 Task: Look for space in Jimeta, Nigeria from 5th June, 2023 to 16th June, 2023 for 2 adults in price range Rs.14000 to Rs.18000. Place can be entire place with 1  bedroom having 1 bed and 1 bathroom. Property type can be house, flat, guest house, hotel. Amenities needed are: wifi. Booking option can be shelf check-in. Required host language is English.
Action: Mouse moved to (394, 180)
Screenshot: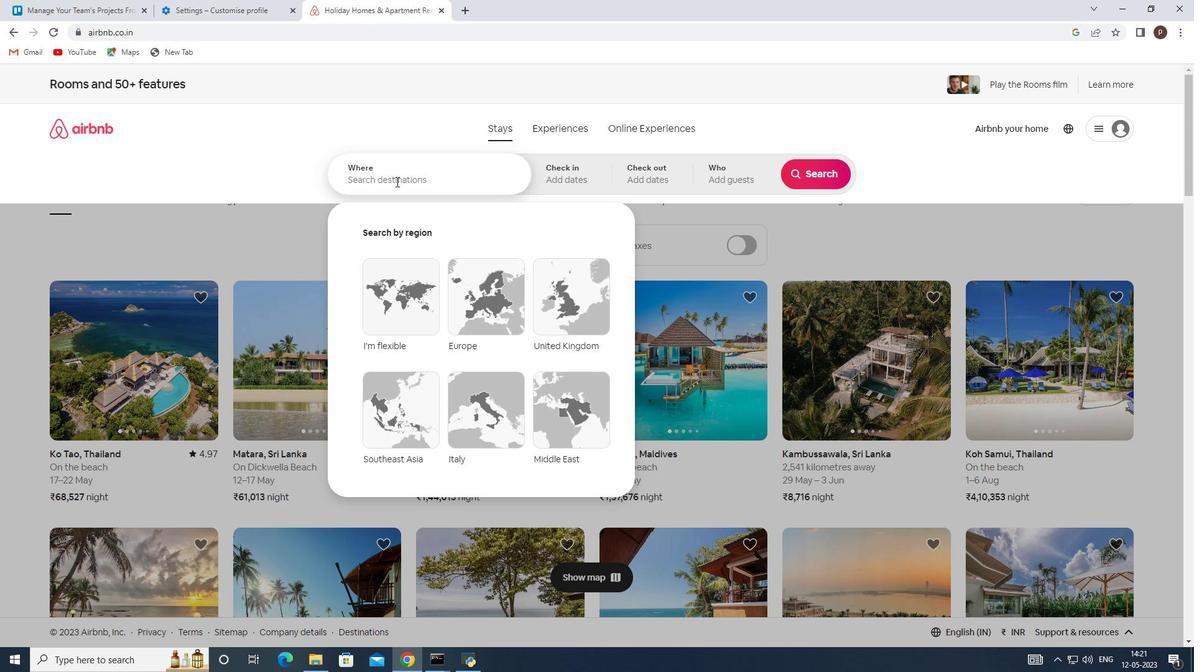 
Action: Mouse pressed left at (394, 180)
Screenshot: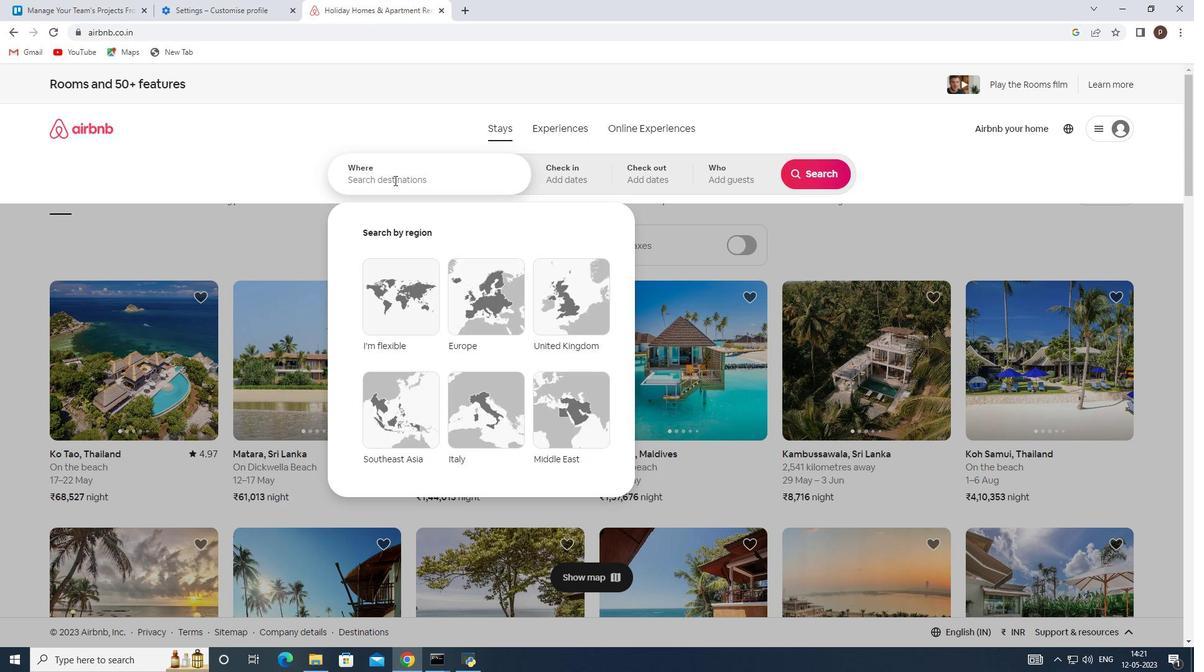 
Action: Key pressed <Key.caps_lock>J<Key.caps_lock>imeta
Screenshot: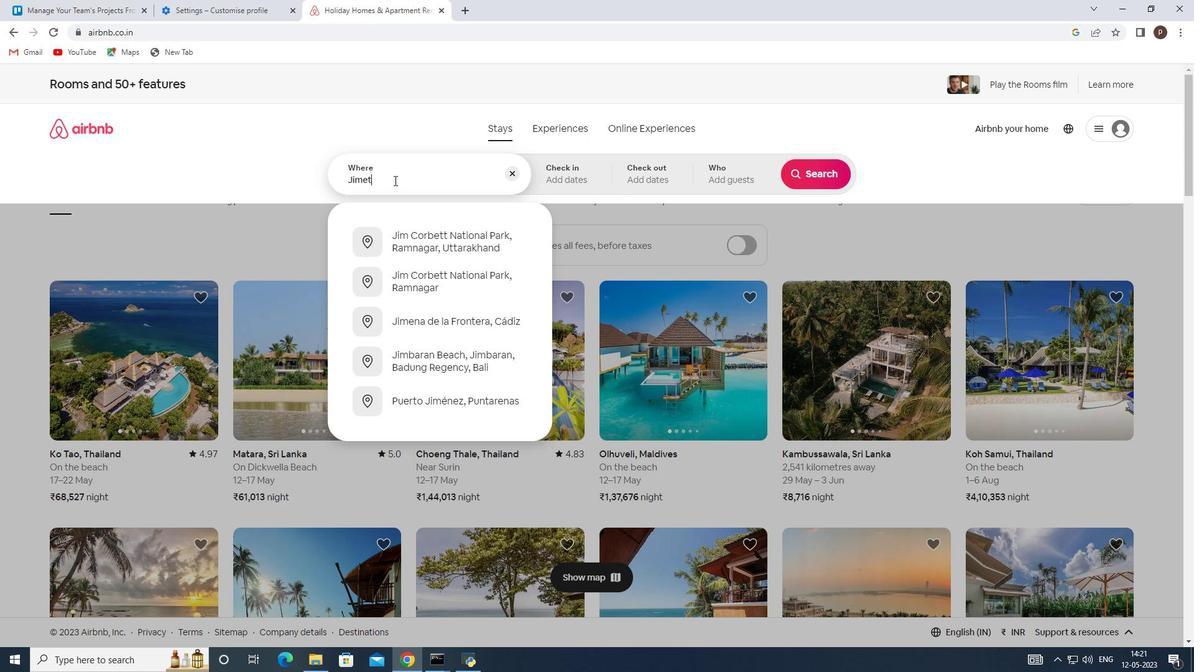 
Action: Mouse moved to (402, 235)
Screenshot: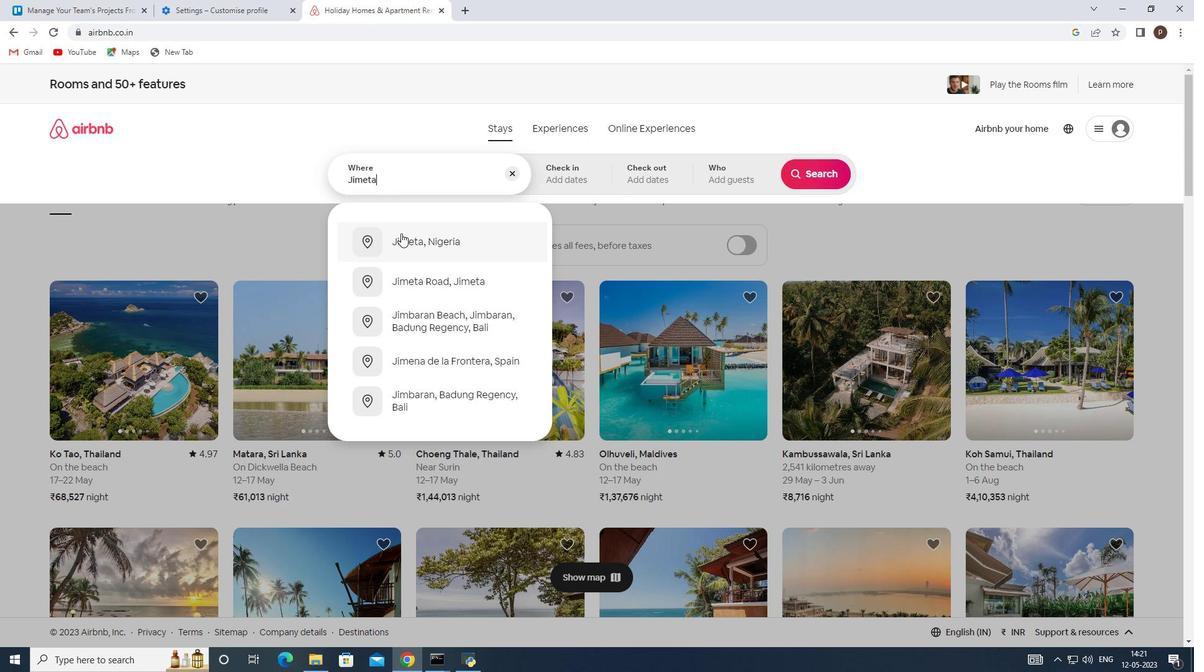 
Action: Mouse pressed left at (402, 235)
Screenshot: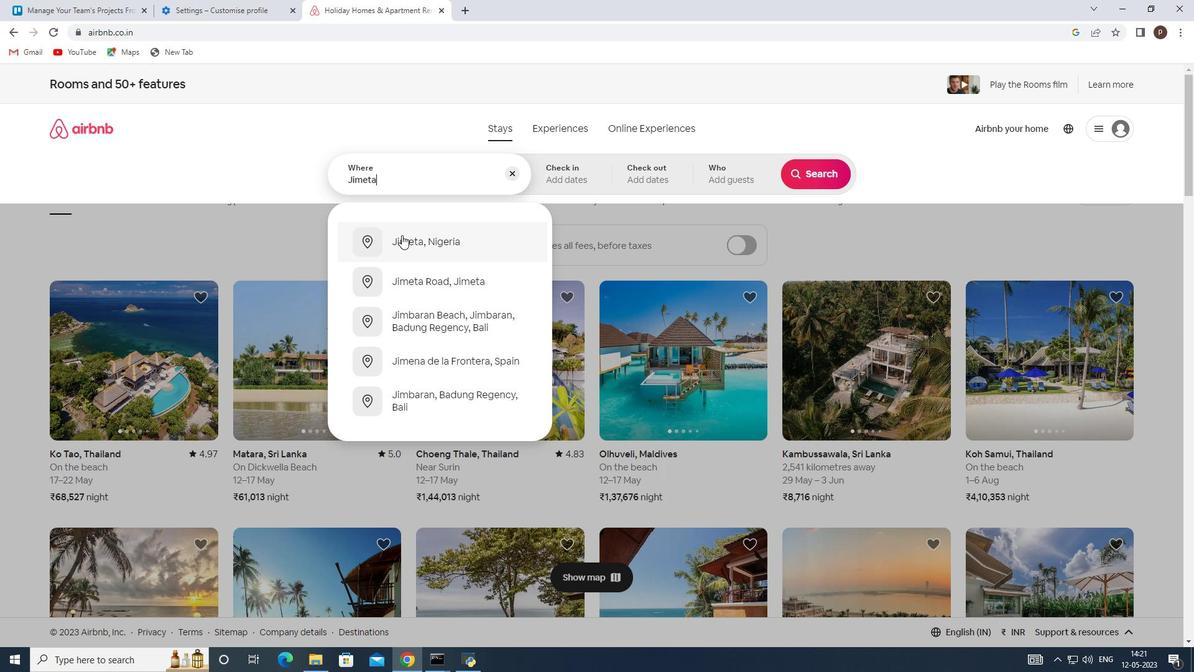 
Action: Mouse moved to (650, 348)
Screenshot: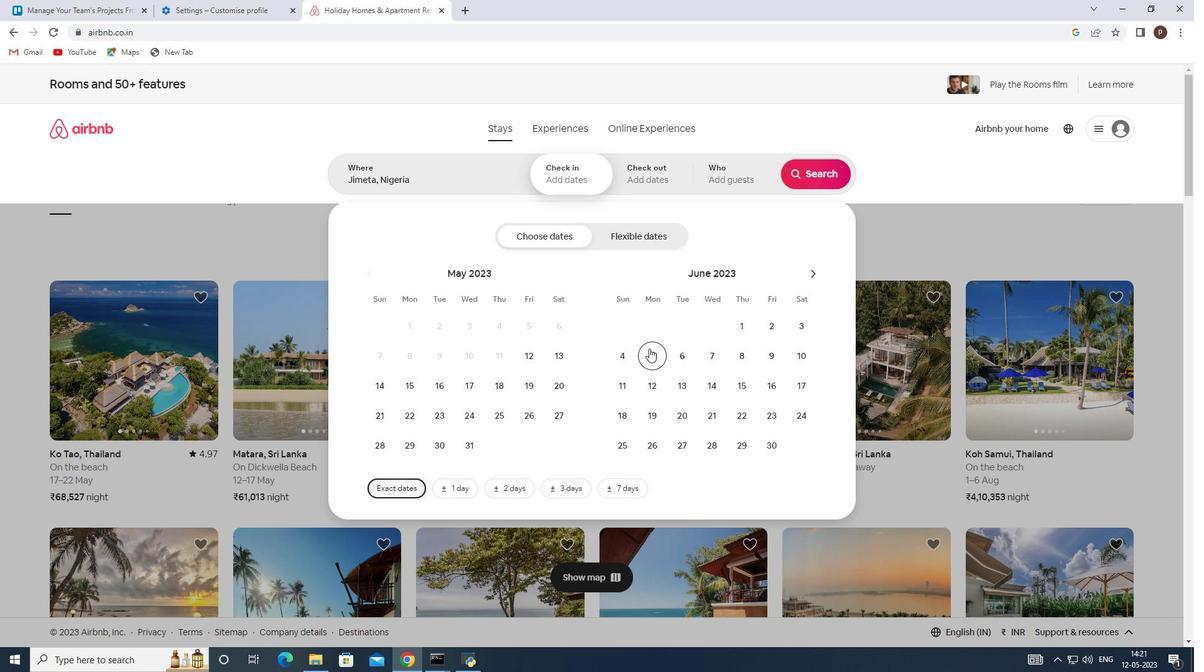 
Action: Mouse pressed left at (650, 348)
Screenshot: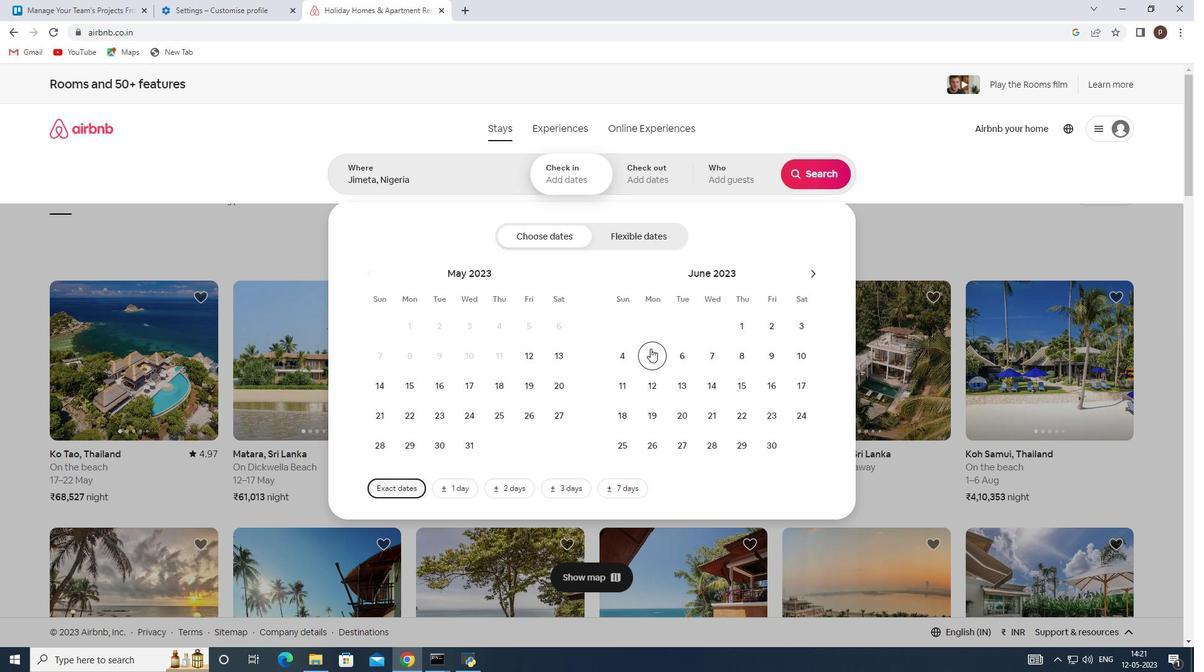 
Action: Mouse moved to (777, 380)
Screenshot: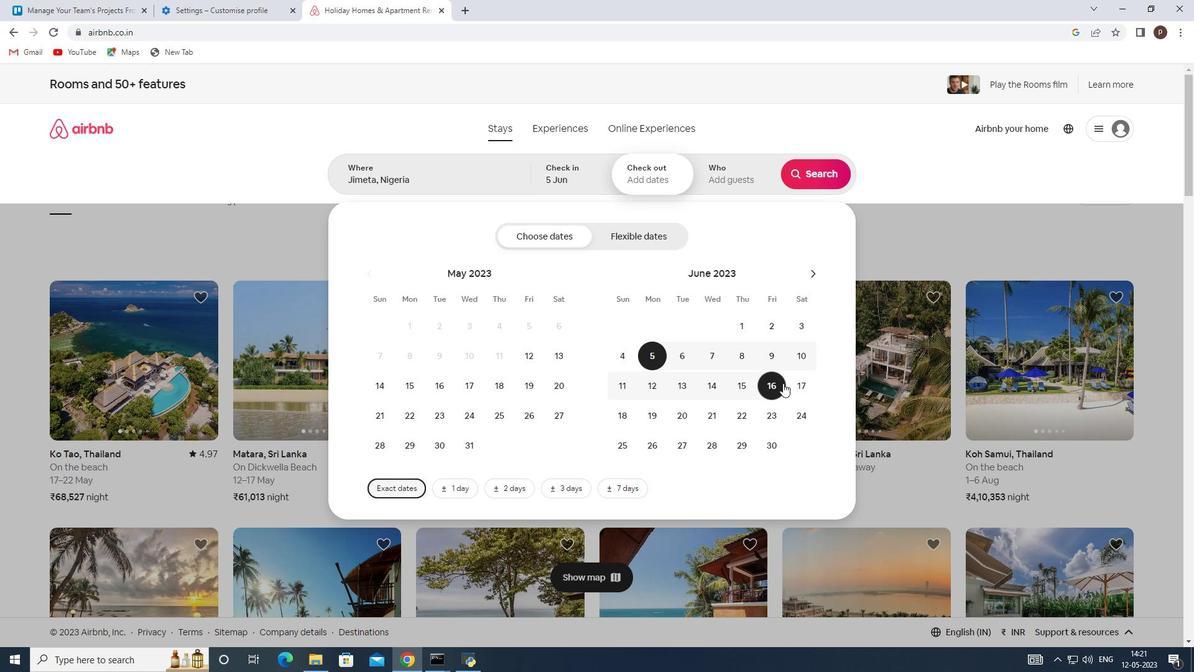 
Action: Mouse pressed left at (777, 380)
Screenshot: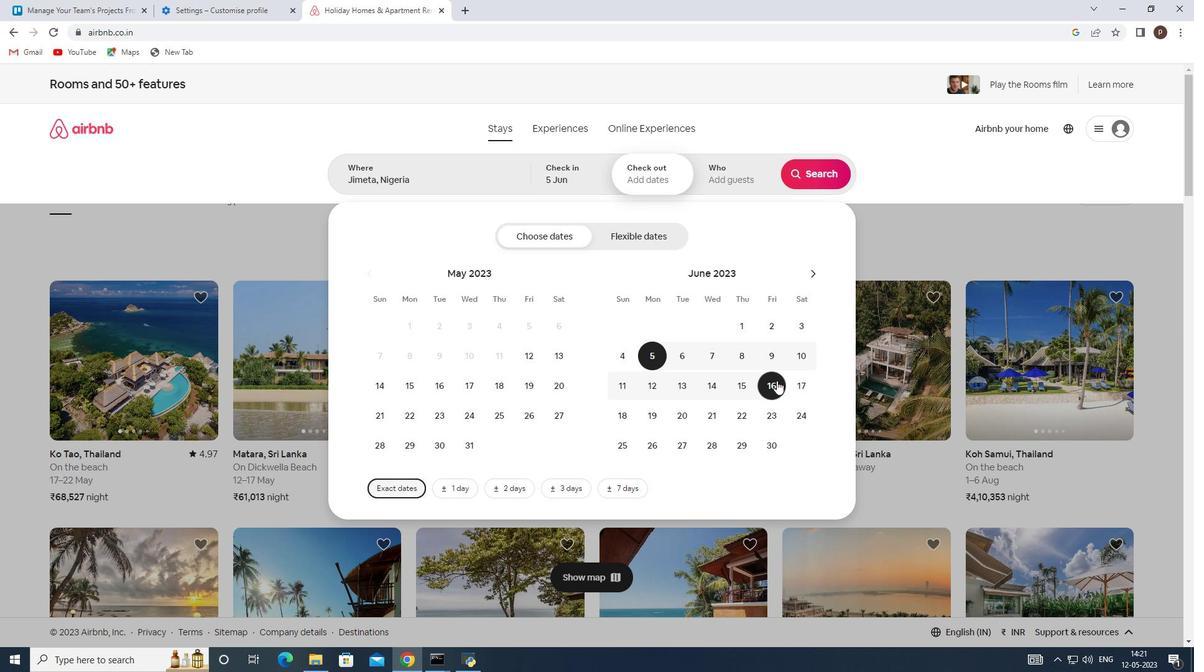 
Action: Mouse moved to (728, 170)
Screenshot: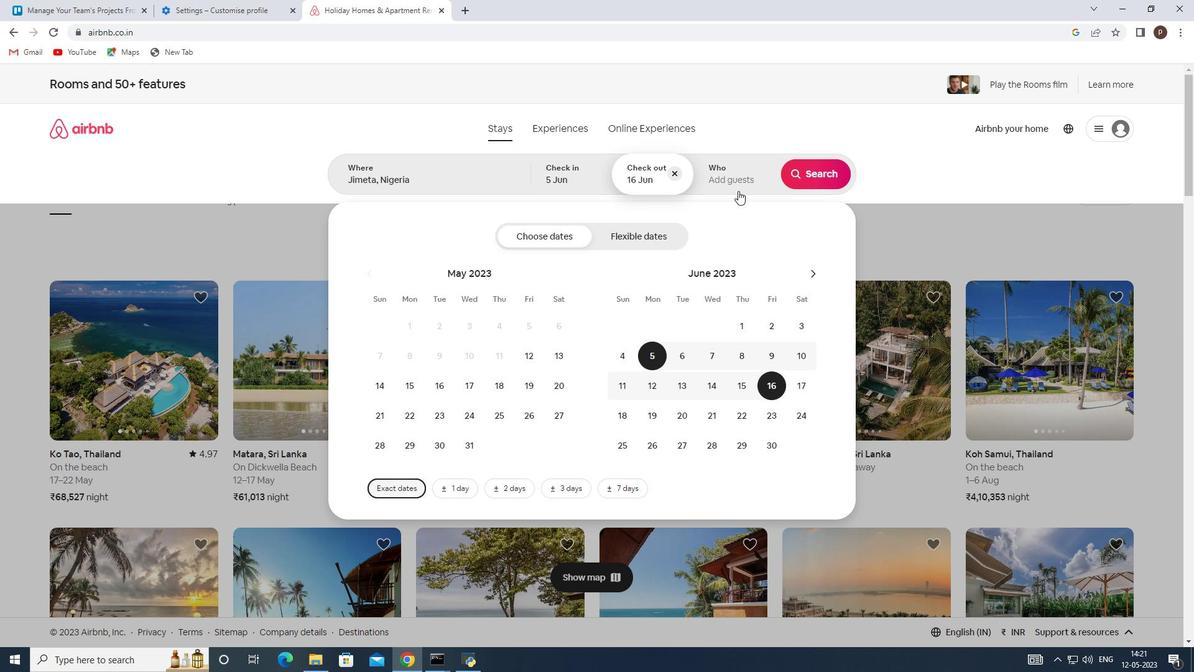 
Action: Mouse pressed left at (728, 170)
Screenshot: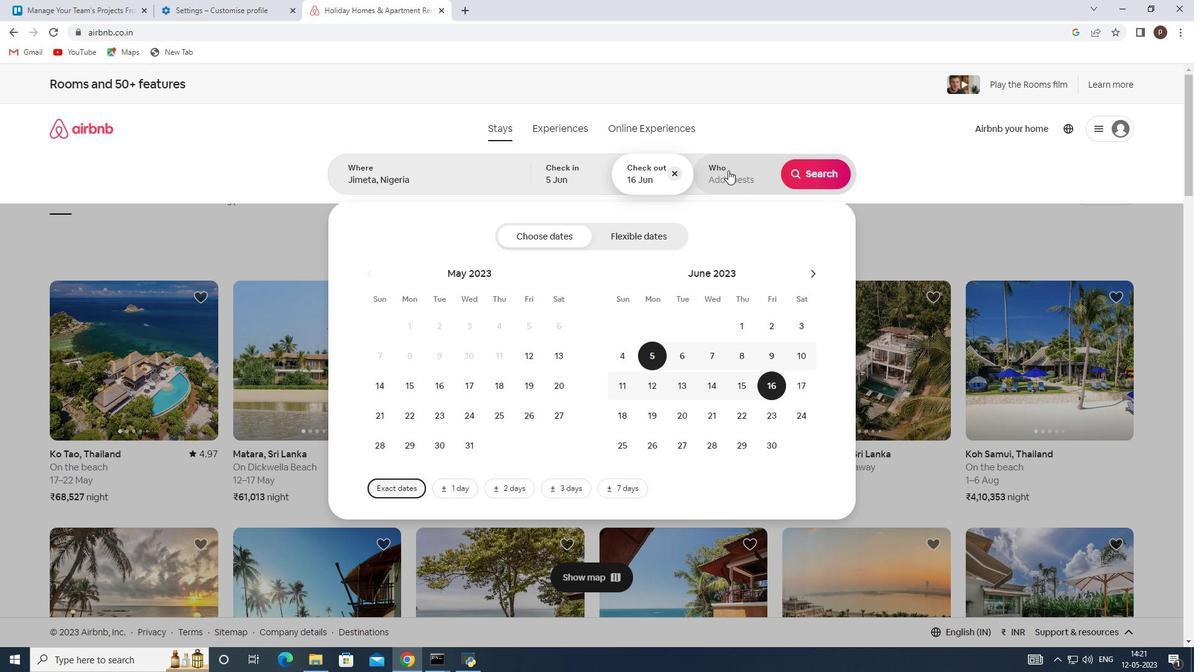 
Action: Mouse moved to (820, 238)
Screenshot: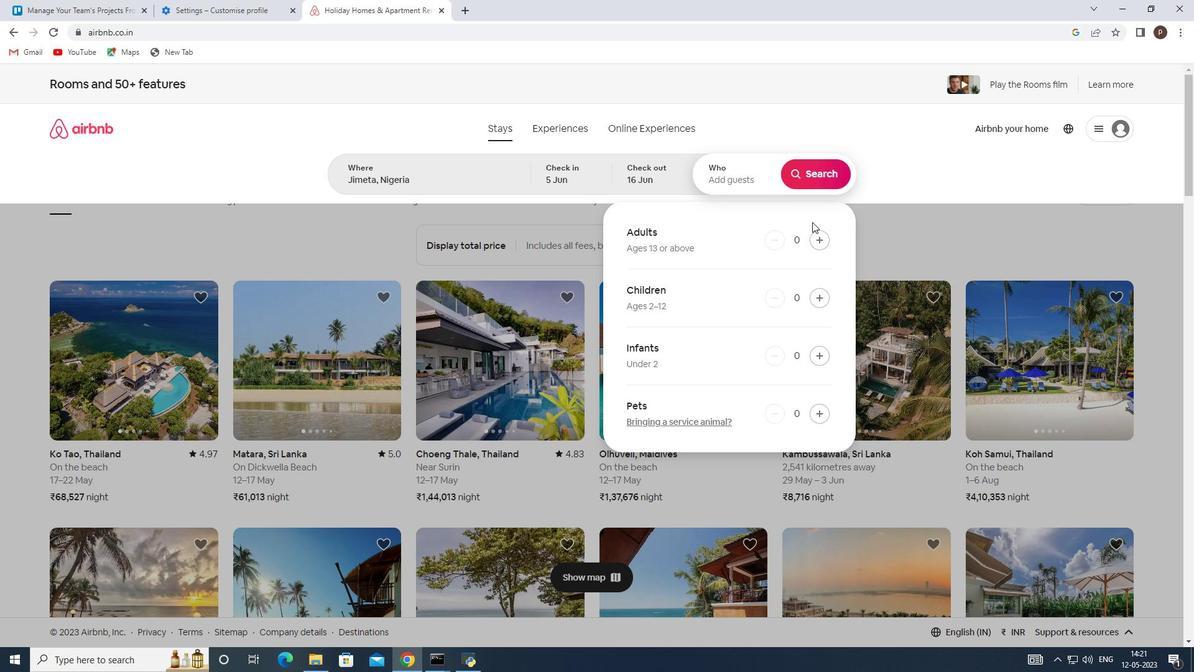 
Action: Mouse pressed left at (820, 238)
Screenshot: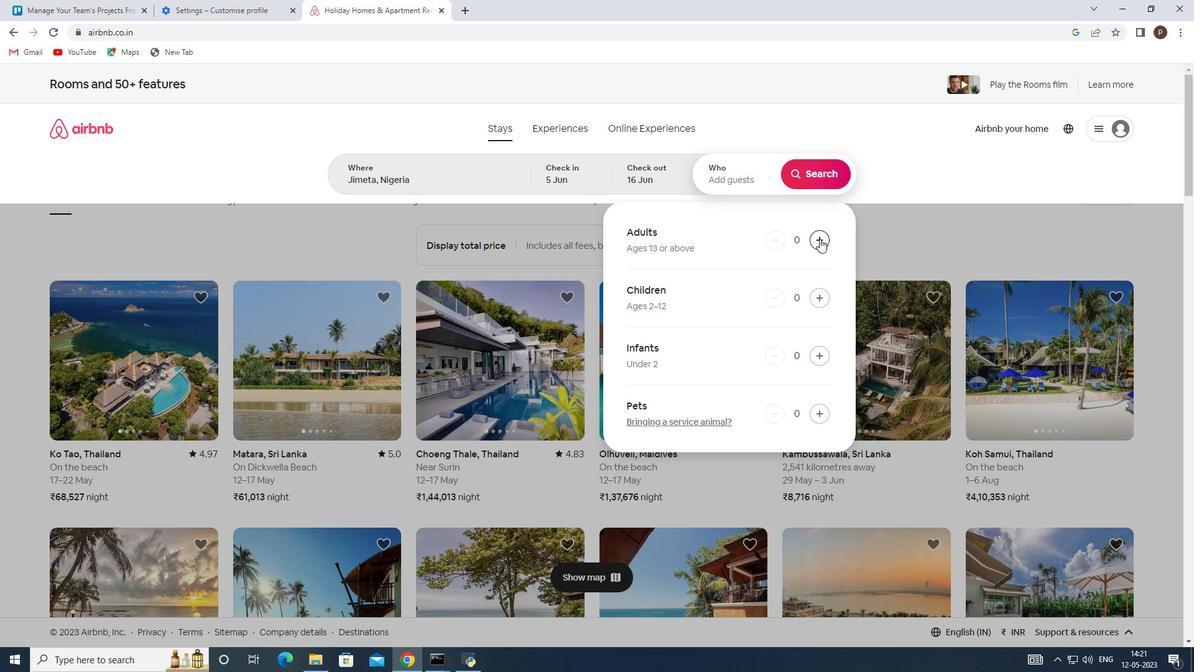 
Action: Mouse pressed left at (820, 238)
Screenshot: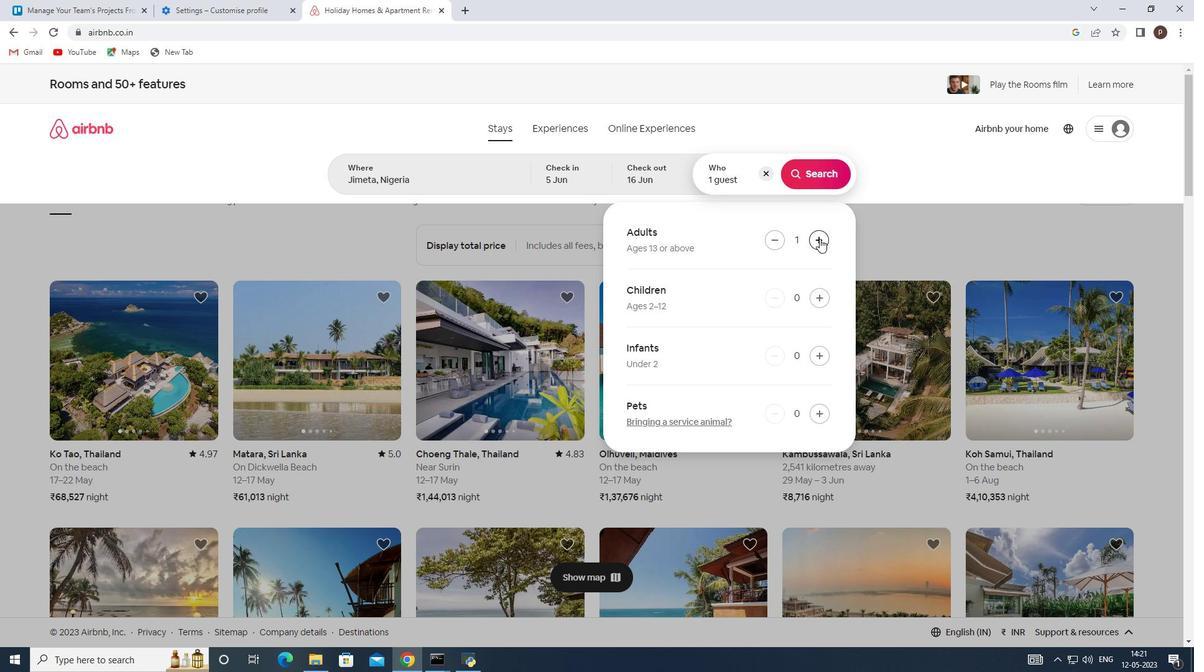 
Action: Mouse moved to (808, 174)
Screenshot: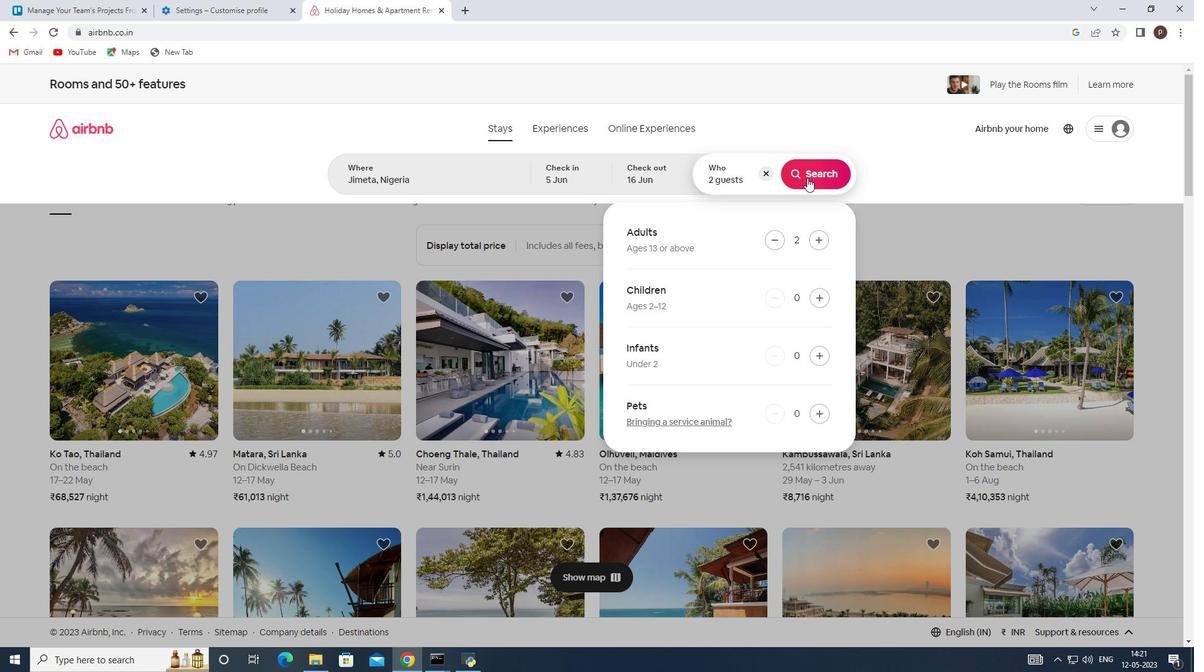 
Action: Mouse pressed left at (808, 174)
Screenshot: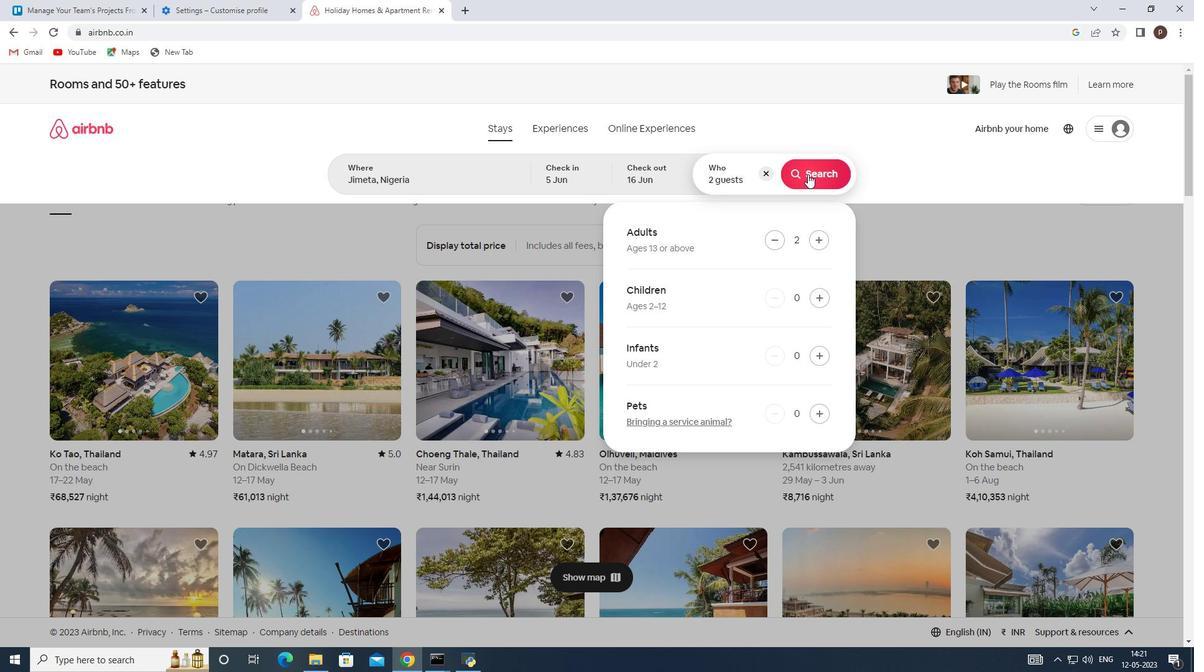 
Action: Mouse moved to (1127, 143)
Screenshot: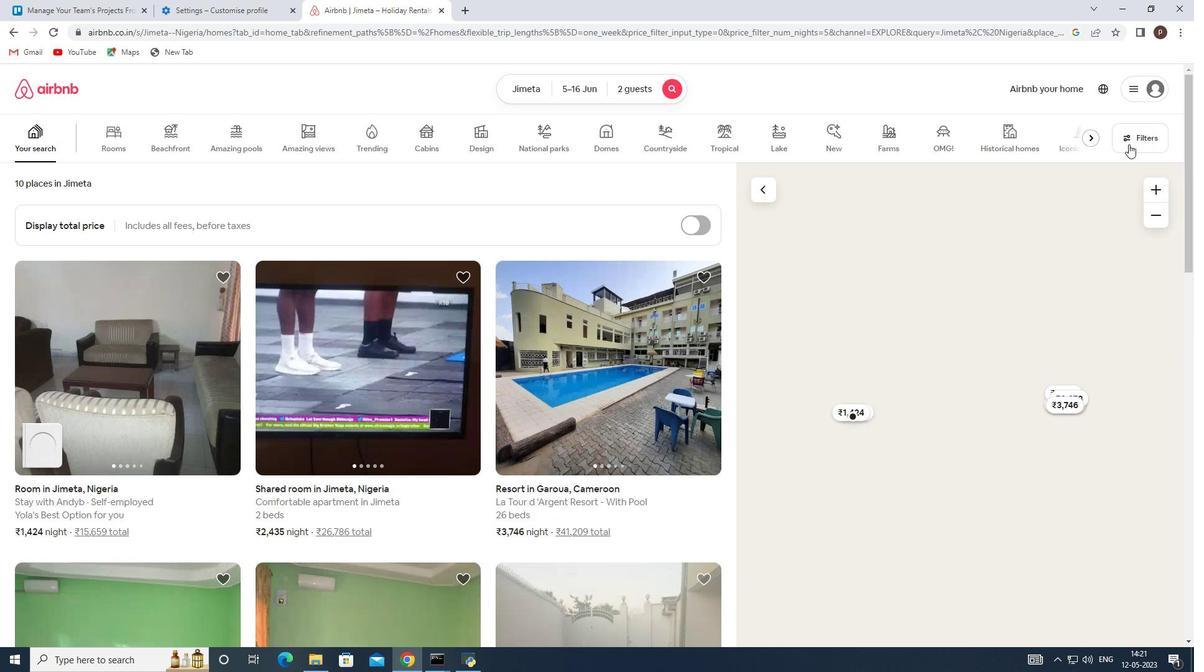 
Action: Mouse pressed left at (1127, 143)
Screenshot: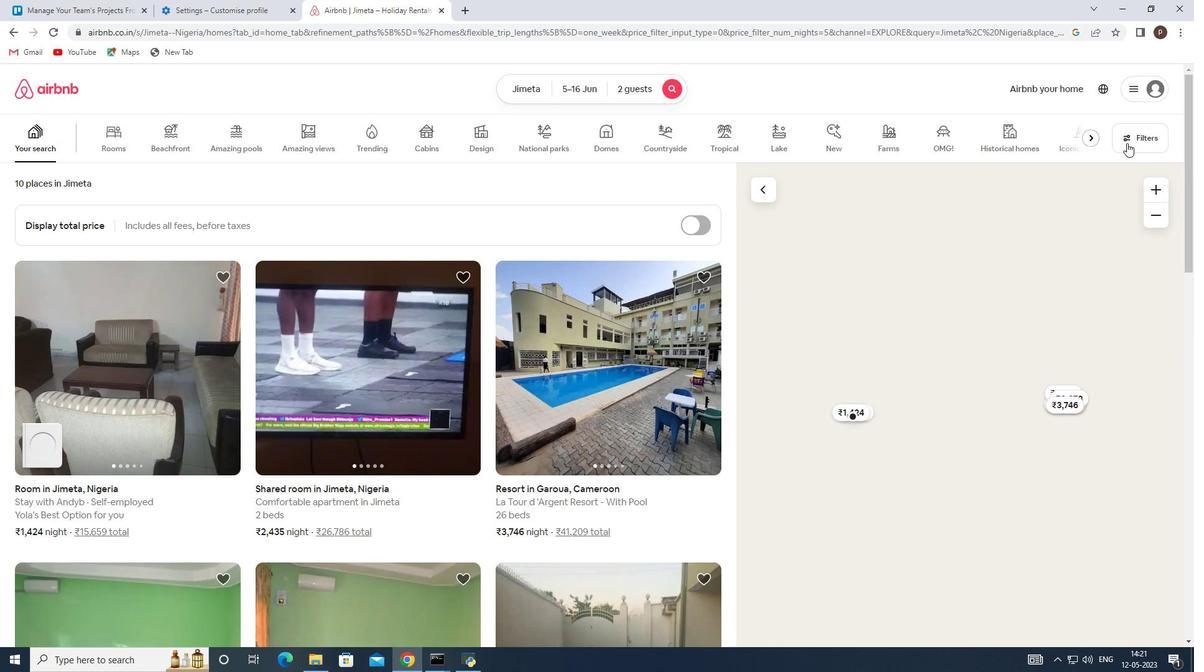 
Action: Mouse moved to (407, 444)
Screenshot: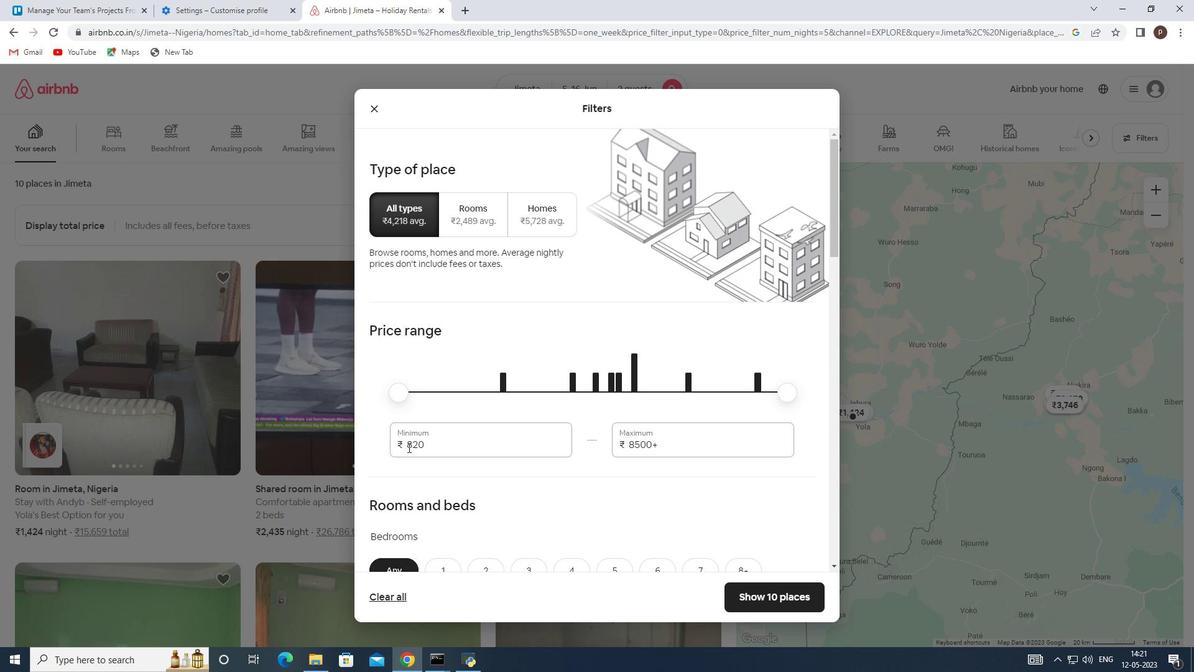 
Action: Mouse pressed left at (407, 444)
Screenshot: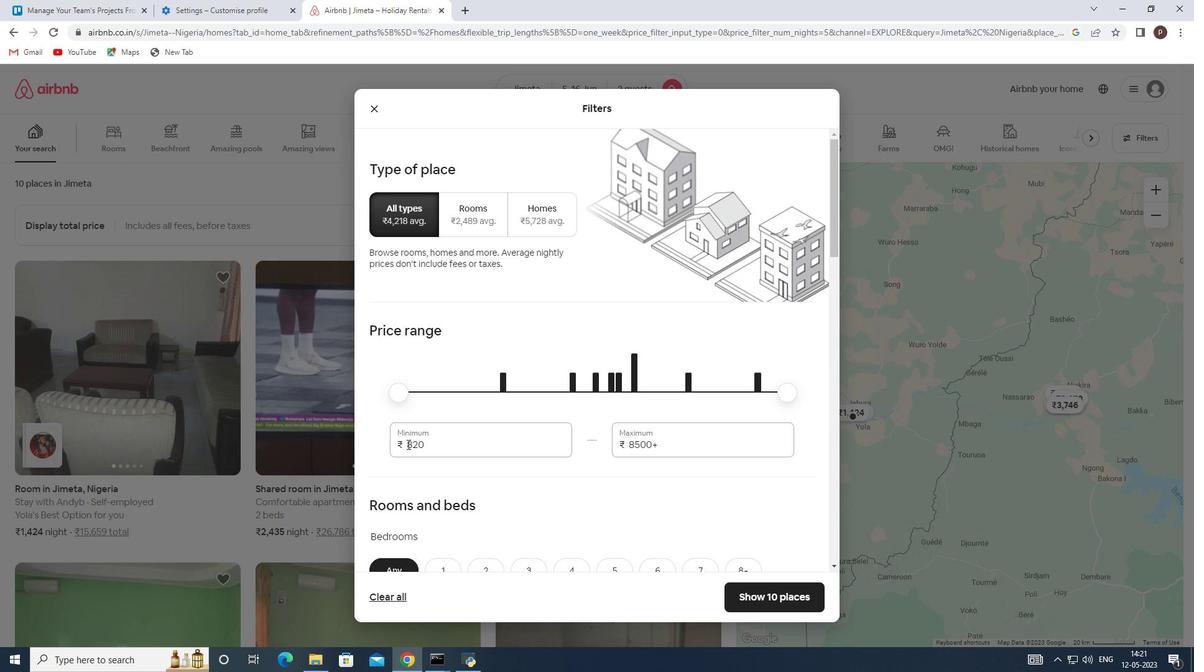 
Action: Mouse pressed left at (407, 444)
Screenshot: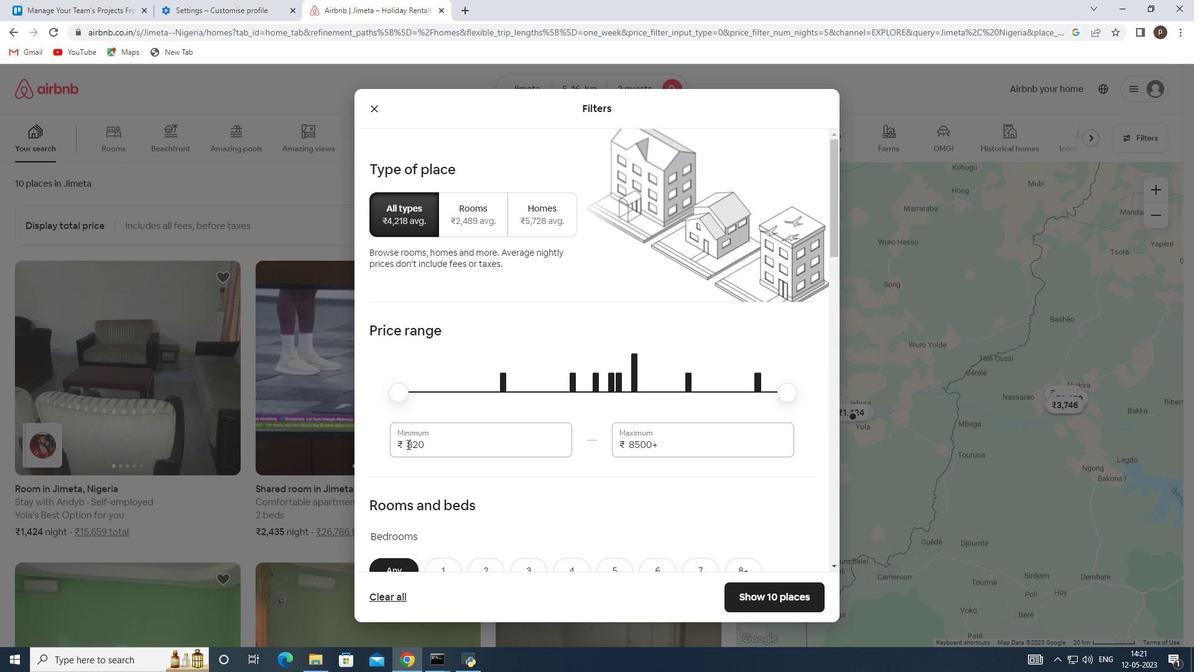
Action: Key pressed 14000<Key.tab>18000
Screenshot: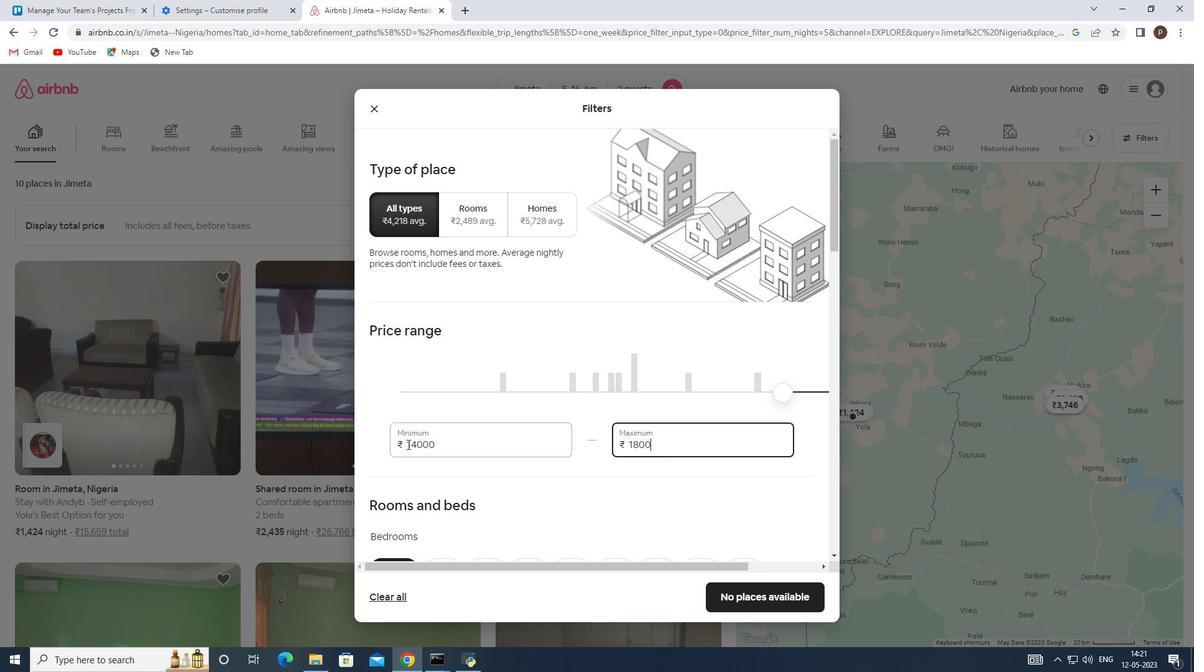 
Action: Mouse moved to (503, 471)
Screenshot: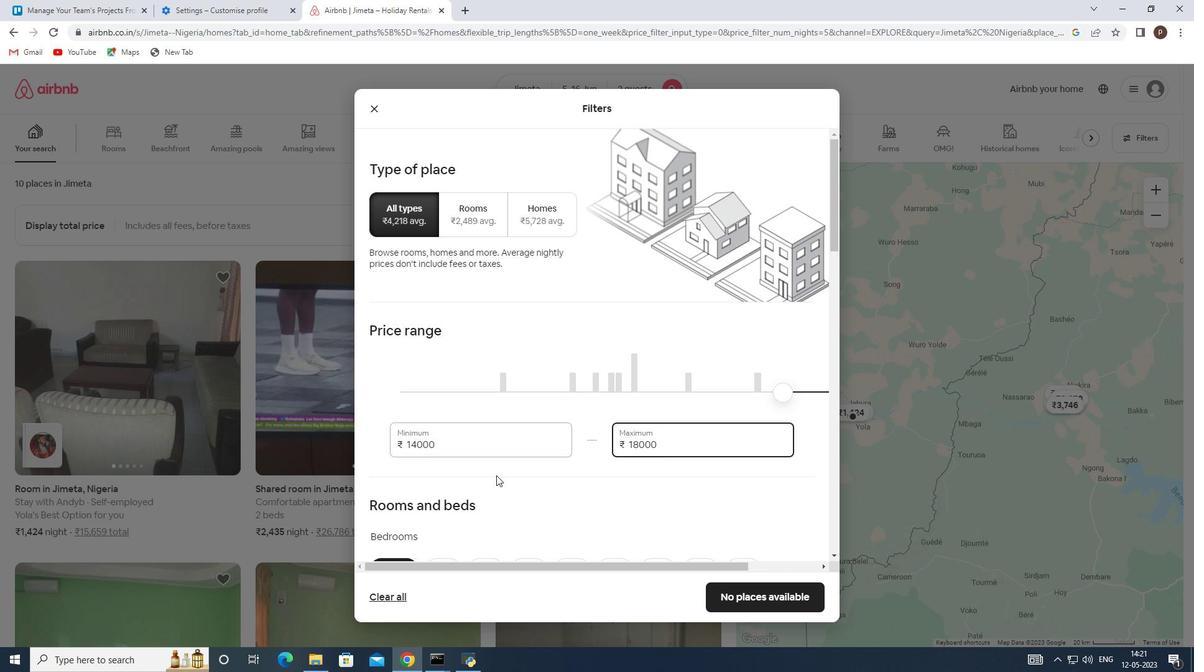
Action: Mouse scrolled (503, 471) with delta (0, 0)
Screenshot: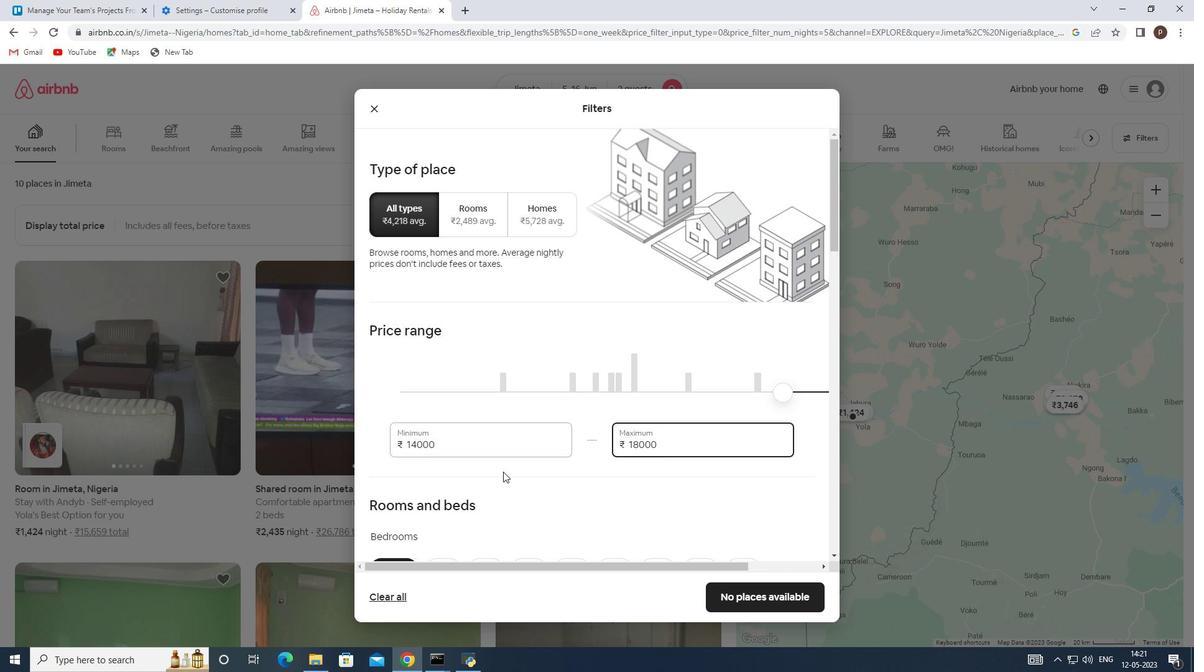 
Action: Mouse scrolled (503, 471) with delta (0, 0)
Screenshot: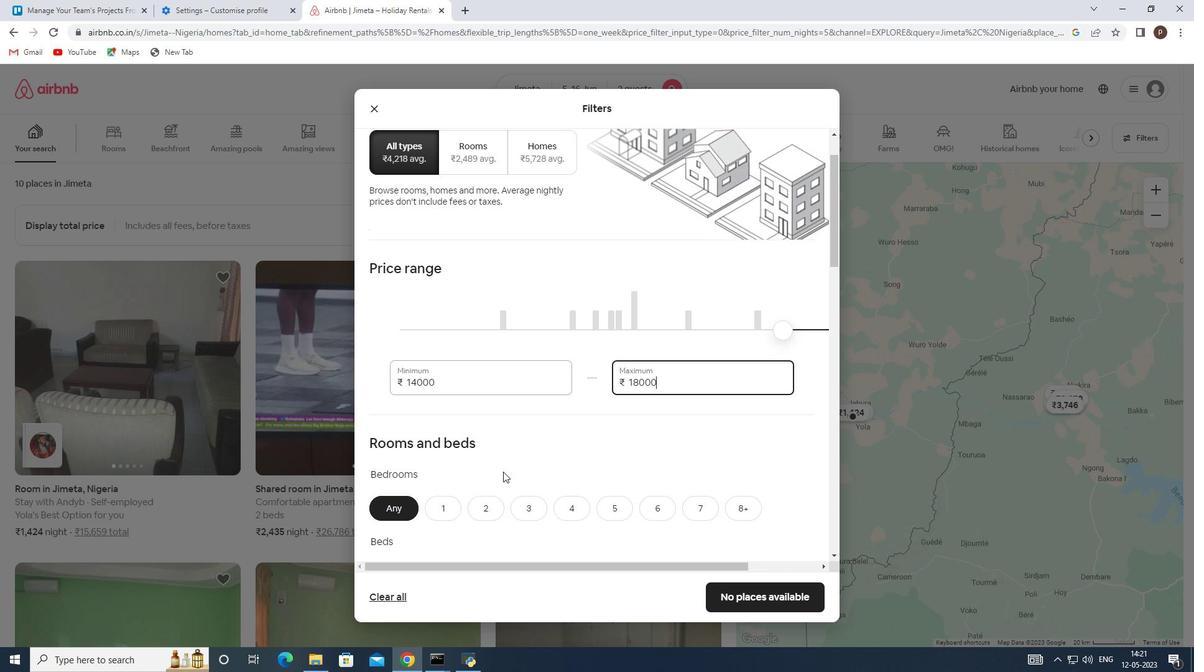 
Action: Mouse scrolled (503, 471) with delta (0, 0)
Screenshot: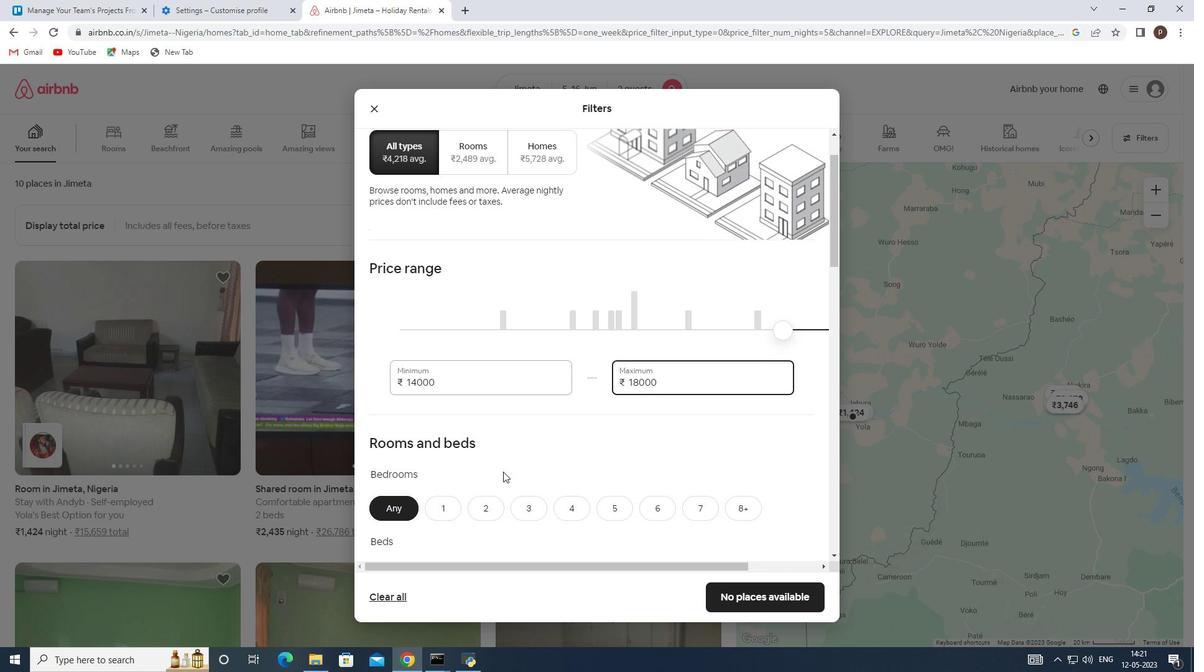 
Action: Mouse moved to (455, 387)
Screenshot: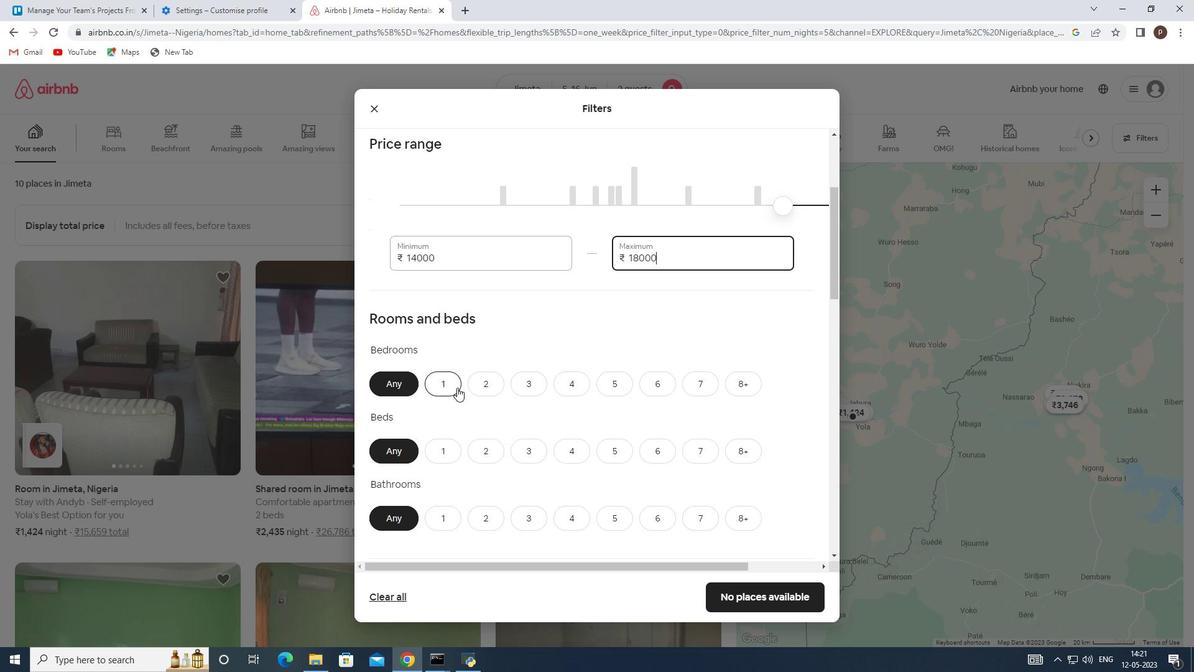
Action: Mouse pressed left at (455, 387)
Screenshot: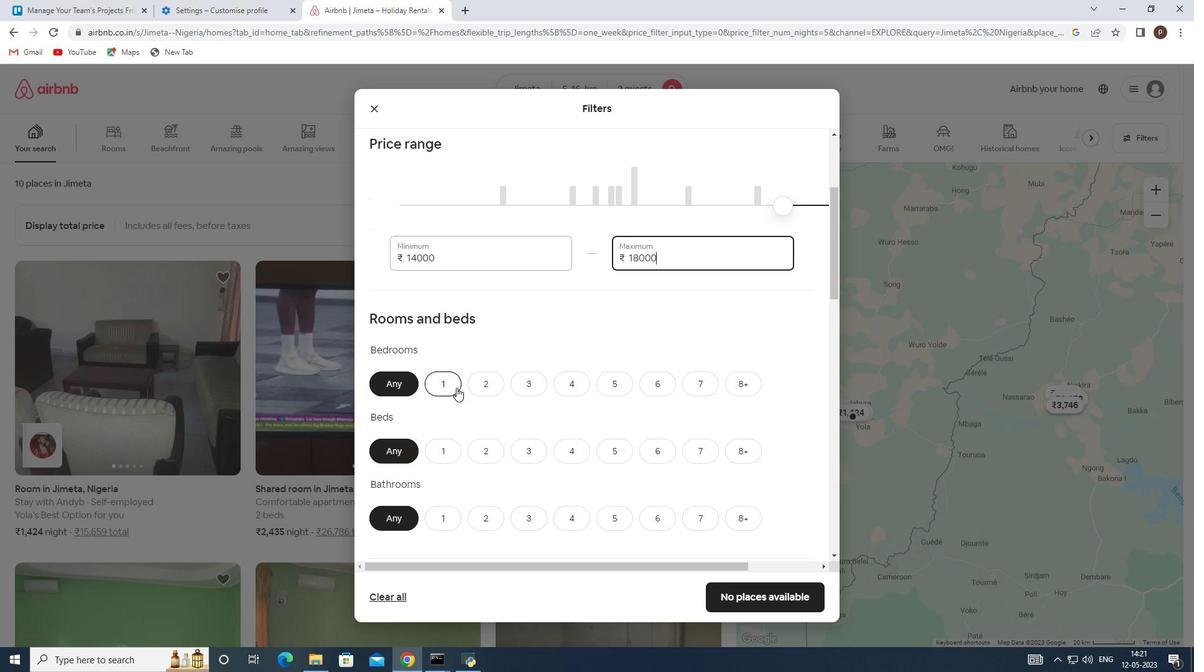 
Action: Mouse moved to (439, 451)
Screenshot: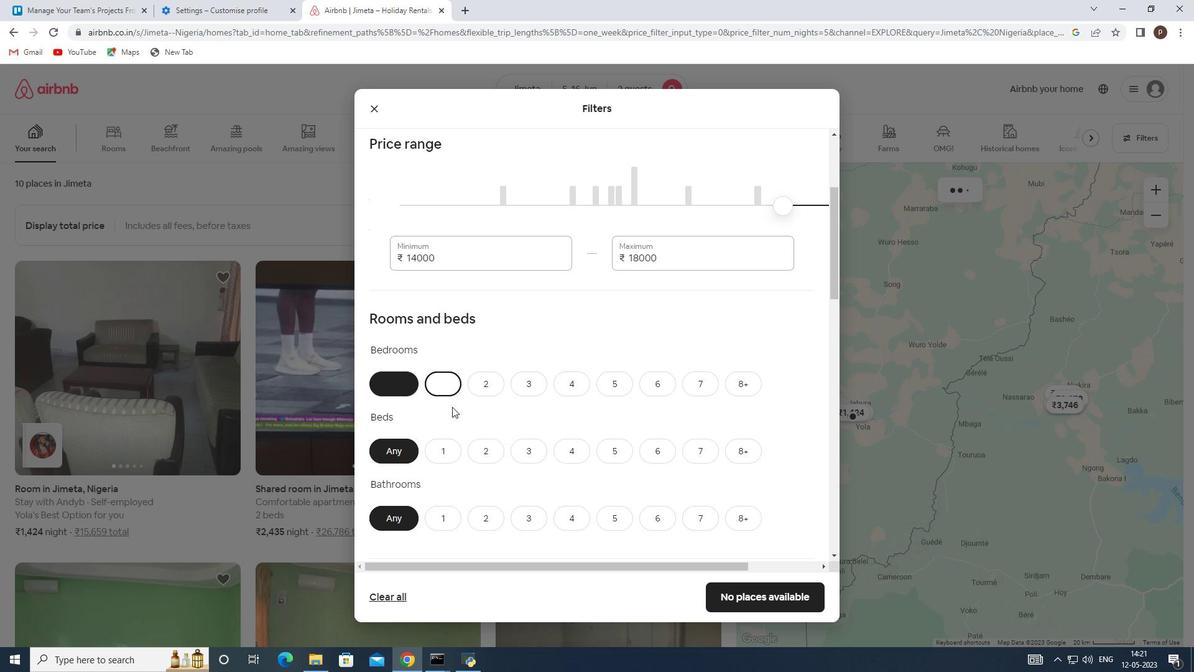 
Action: Mouse pressed left at (439, 451)
Screenshot: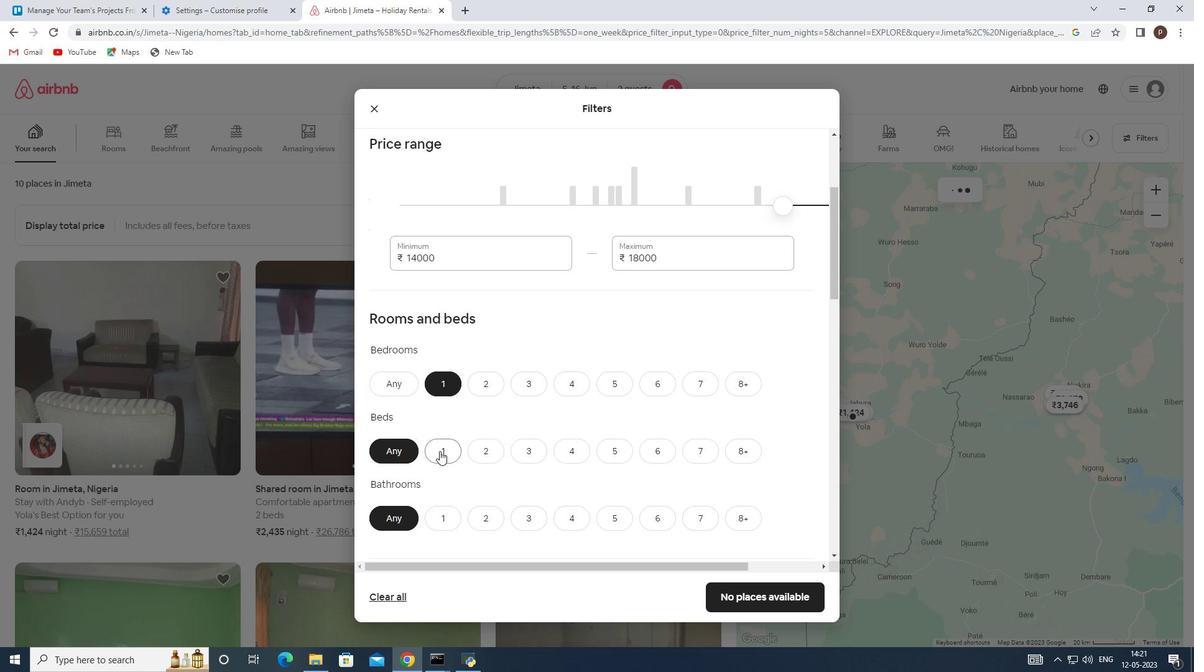 
Action: Mouse moved to (442, 504)
Screenshot: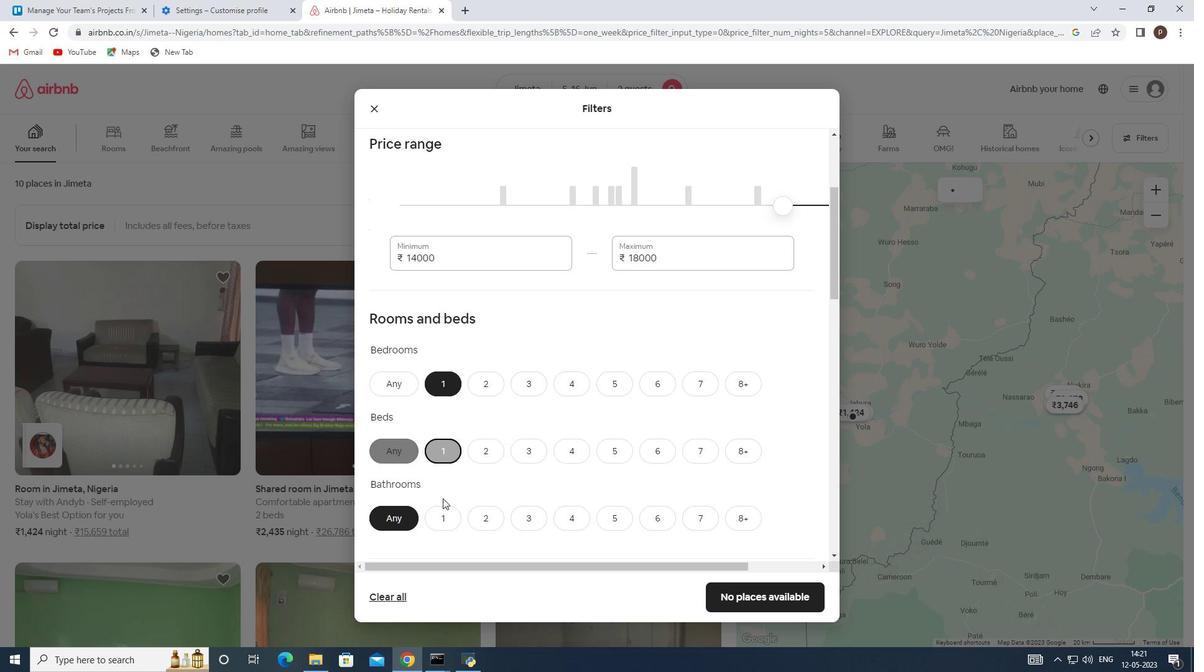 
Action: Mouse pressed left at (442, 504)
Screenshot: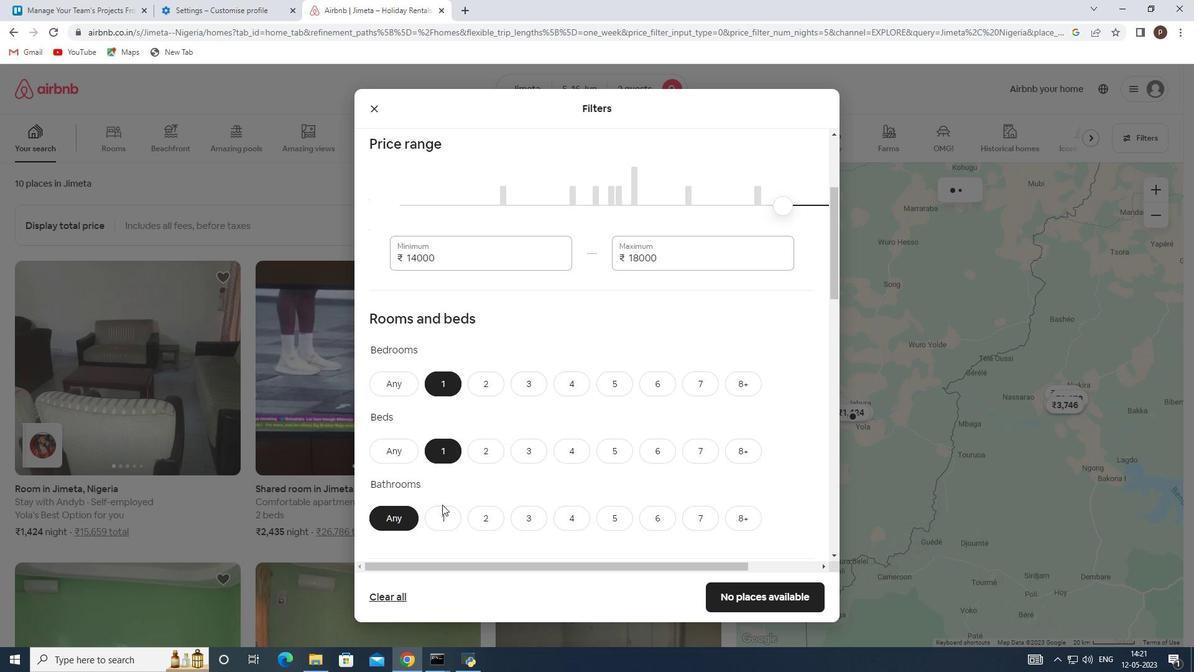 
Action: Mouse moved to (441, 505)
Screenshot: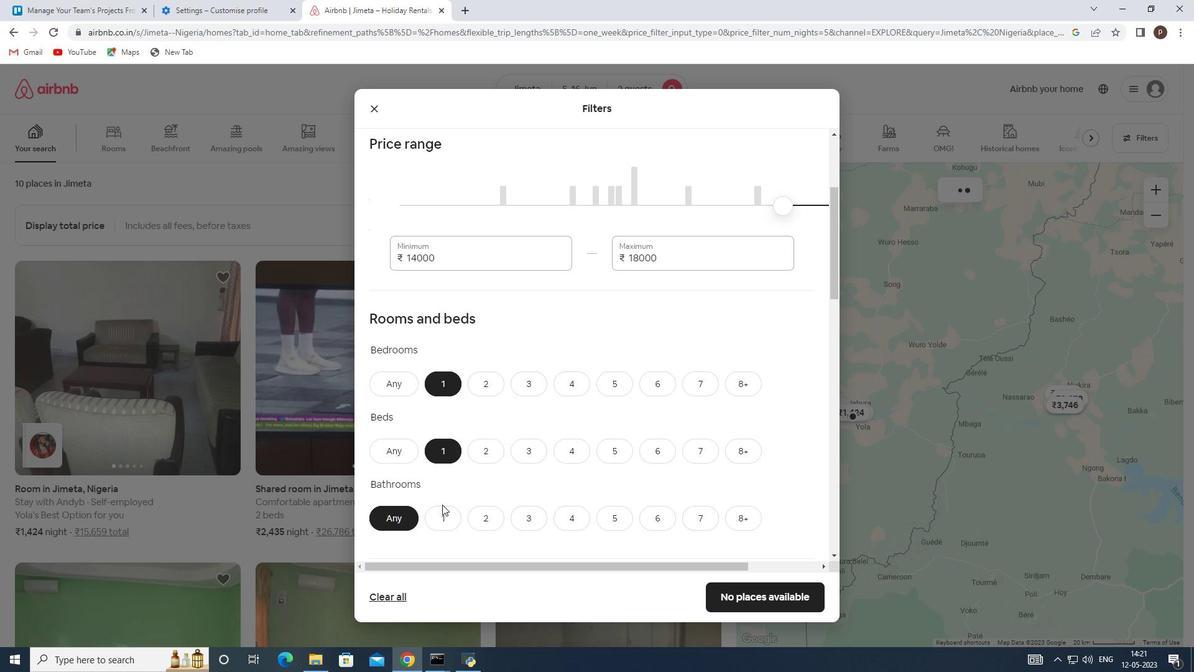 
Action: Mouse pressed left at (441, 505)
Screenshot: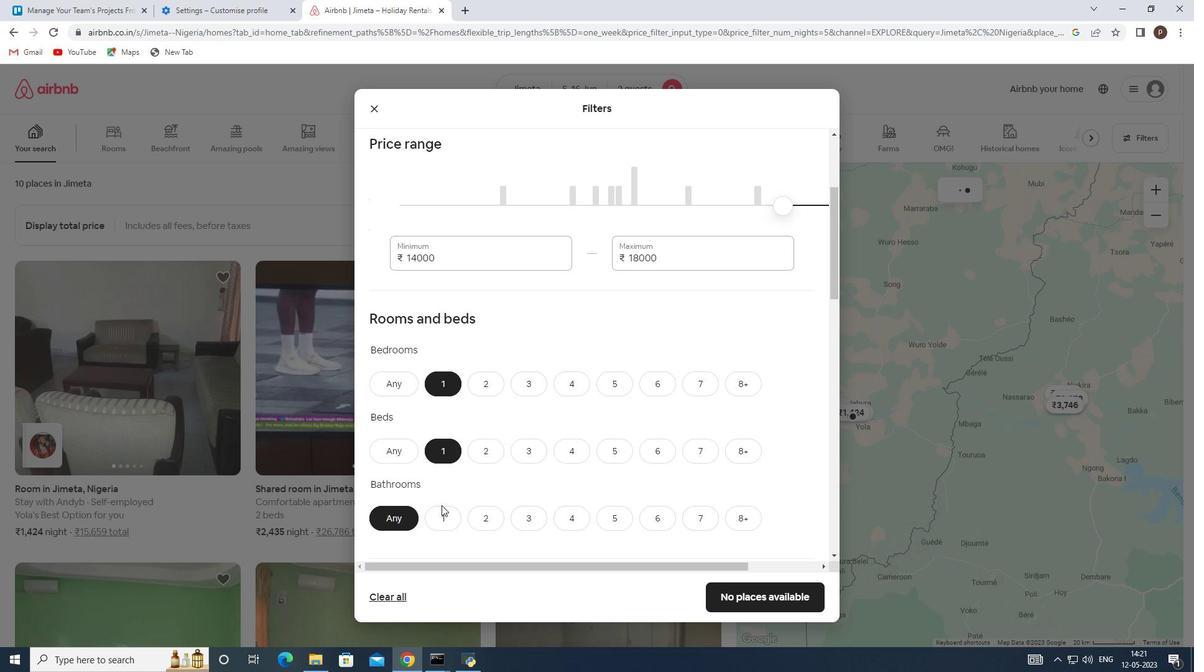 
Action: Mouse moved to (442, 523)
Screenshot: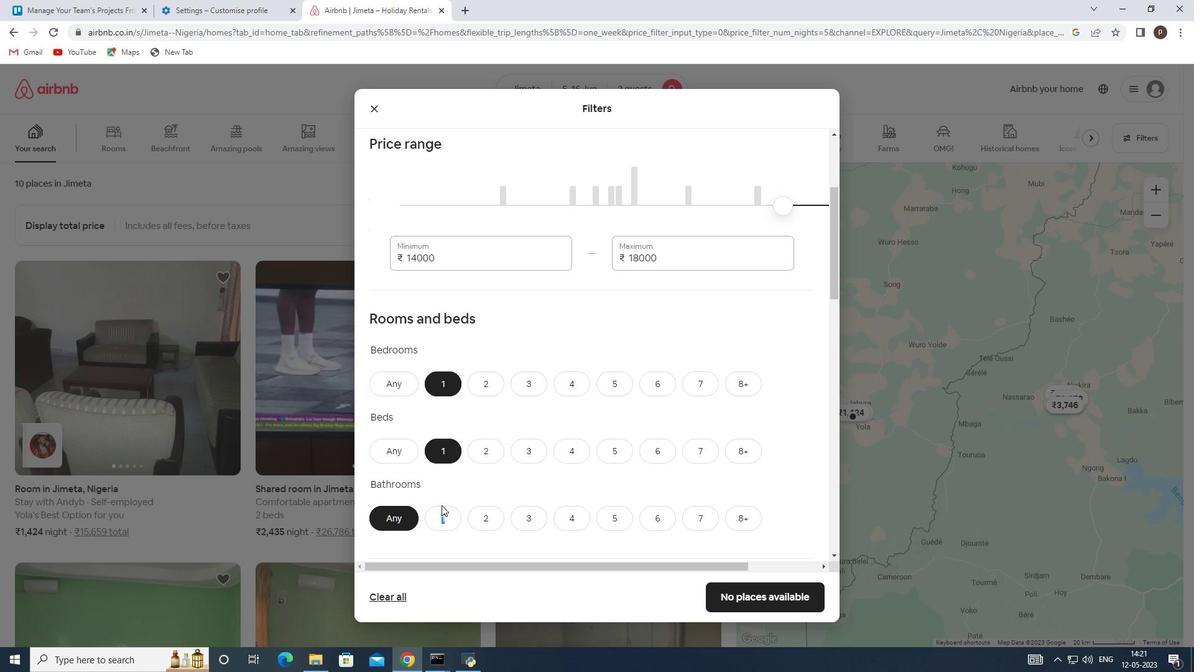 
Action: Mouse pressed left at (442, 523)
Screenshot: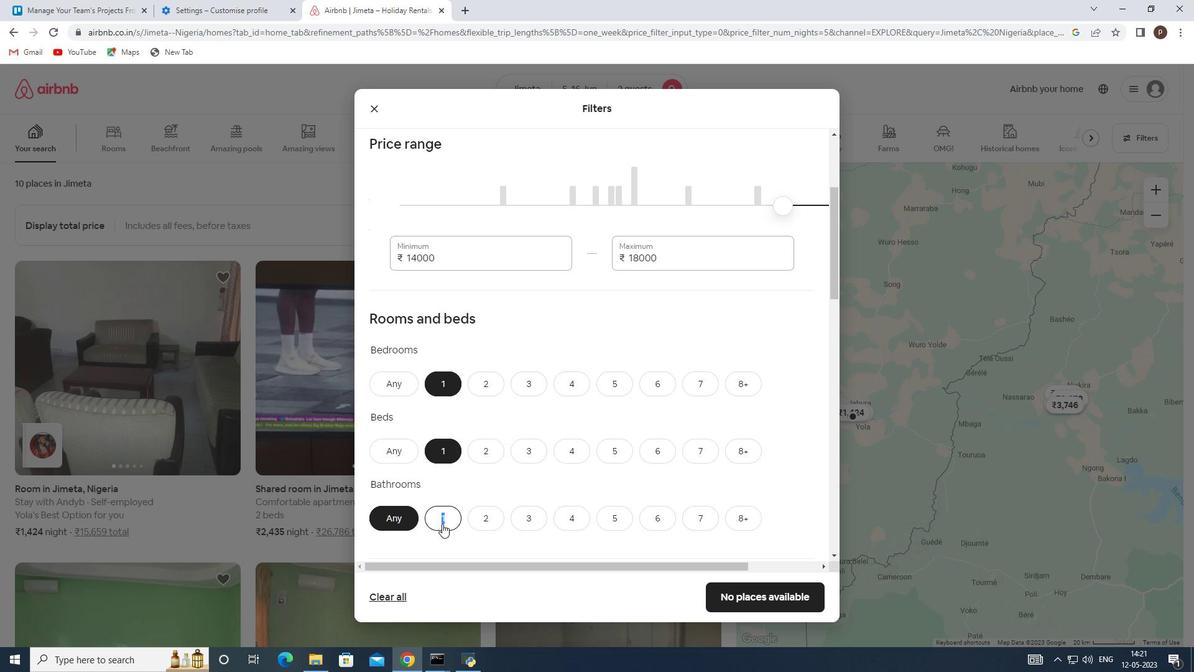 
Action: Mouse moved to (451, 500)
Screenshot: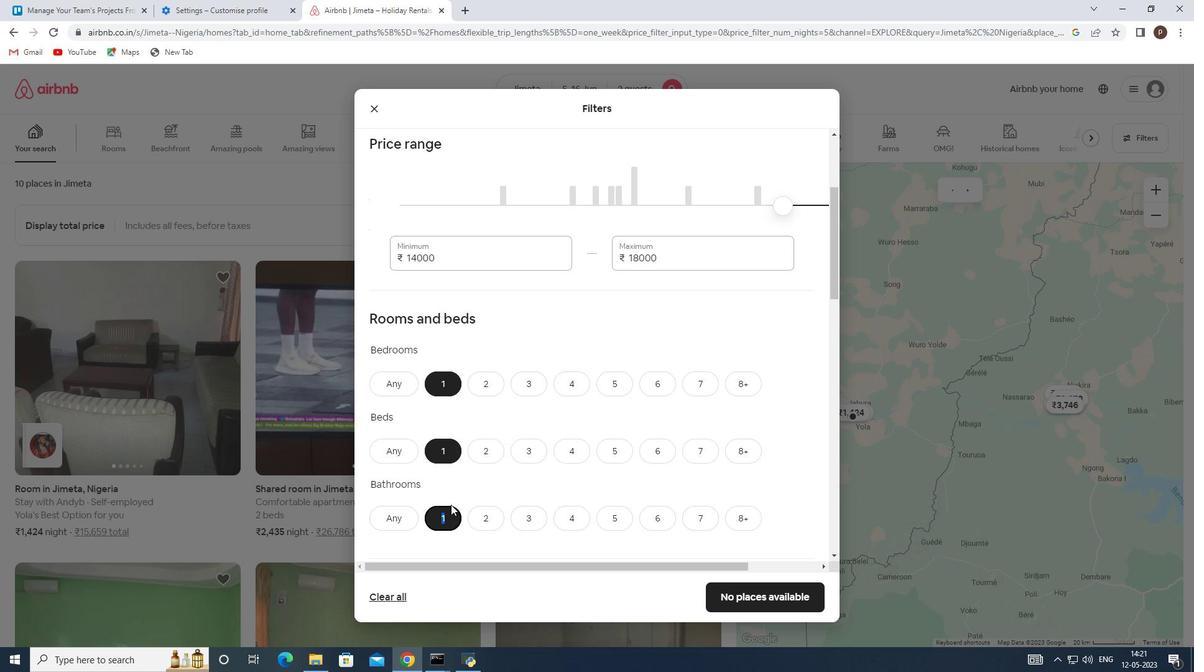 
Action: Mouse scrolled (451, 499) with delta (0, 0)
Screenshot: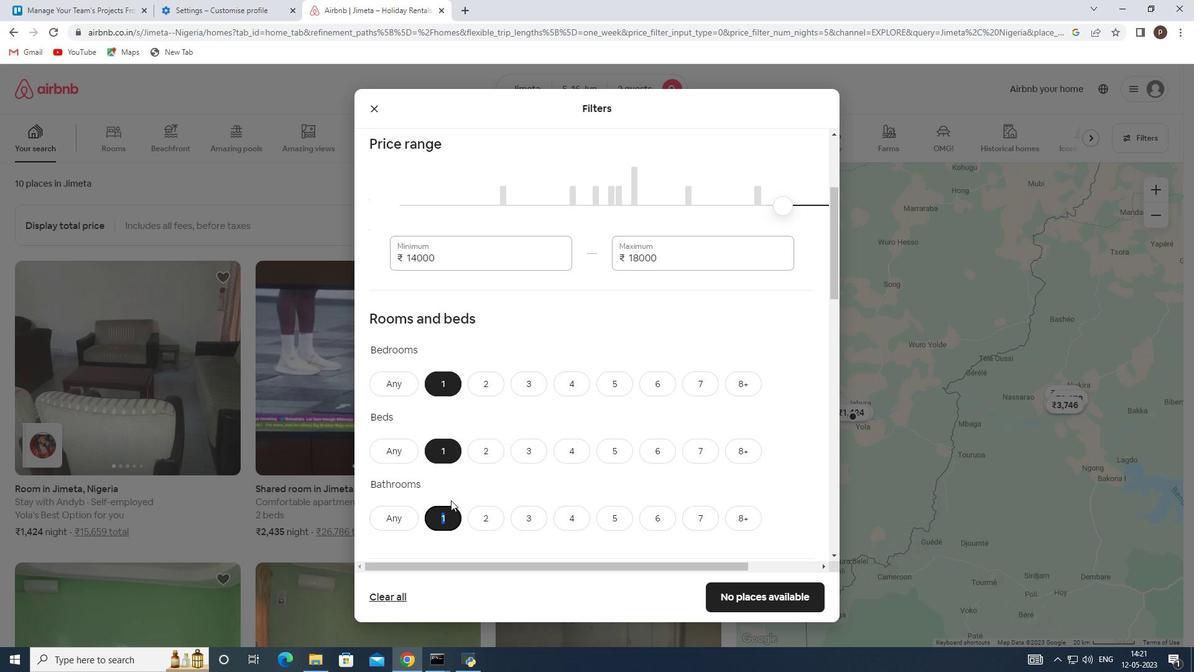 
Action: Mouse scrolled (451, 499) with delta (0, 0)
Screenshot: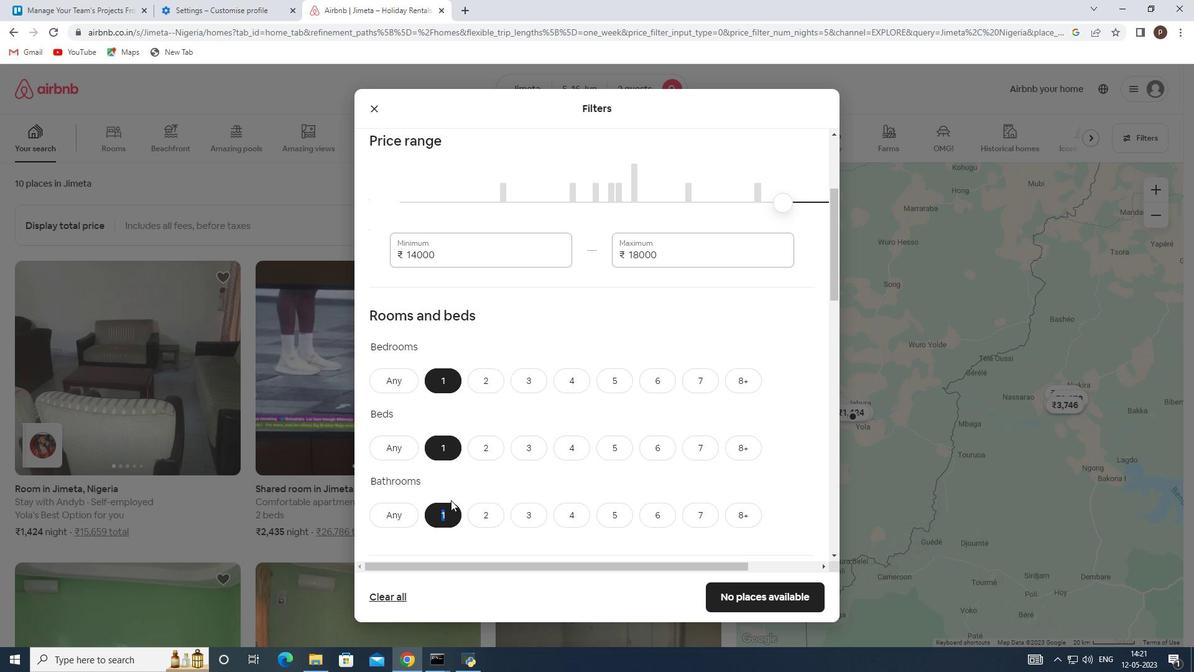 
Action: Mouse moved to (453, 470)
Screenshot: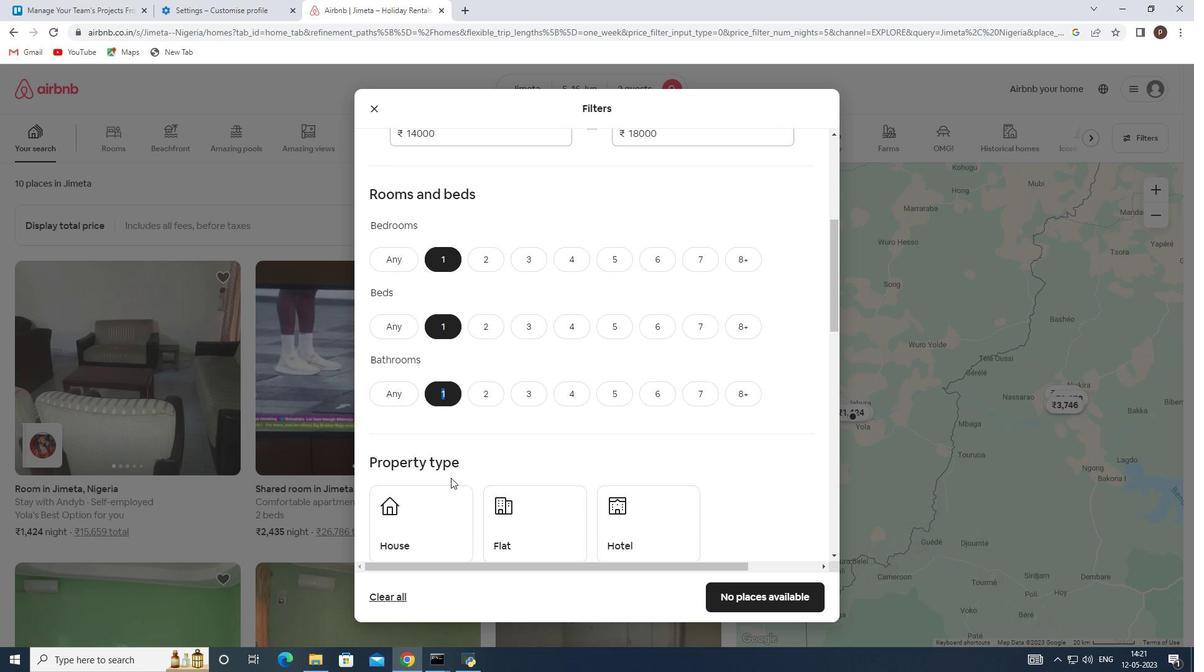
Action: Mouse scrolled (453, 469) with delta (0, 0)
Screenshot: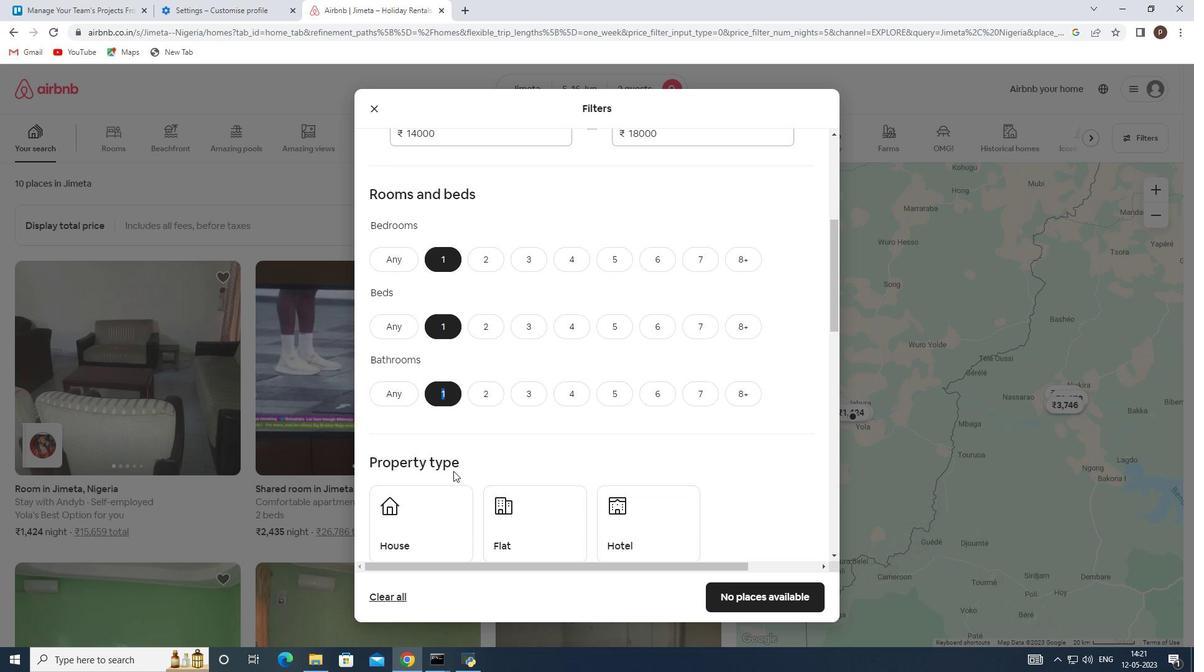 
Action: Mouse moved to (506, 431)
Screenshot: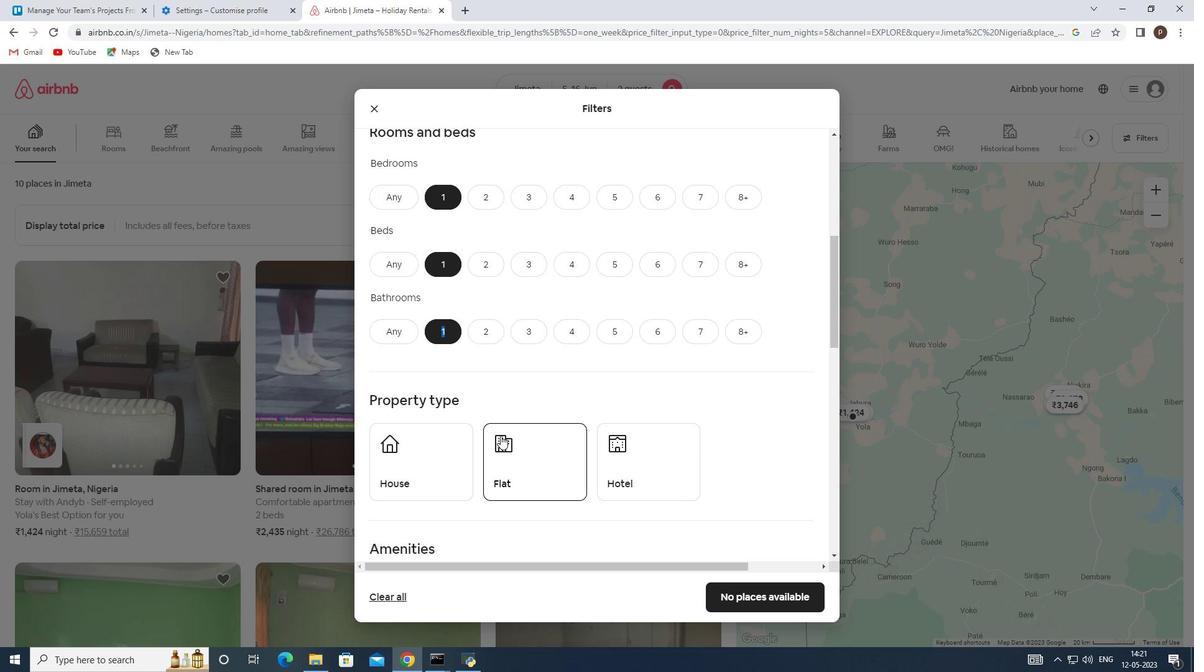 
Action: Mouse scrolled (506, 430) with delta (0, 0)
Screenshot: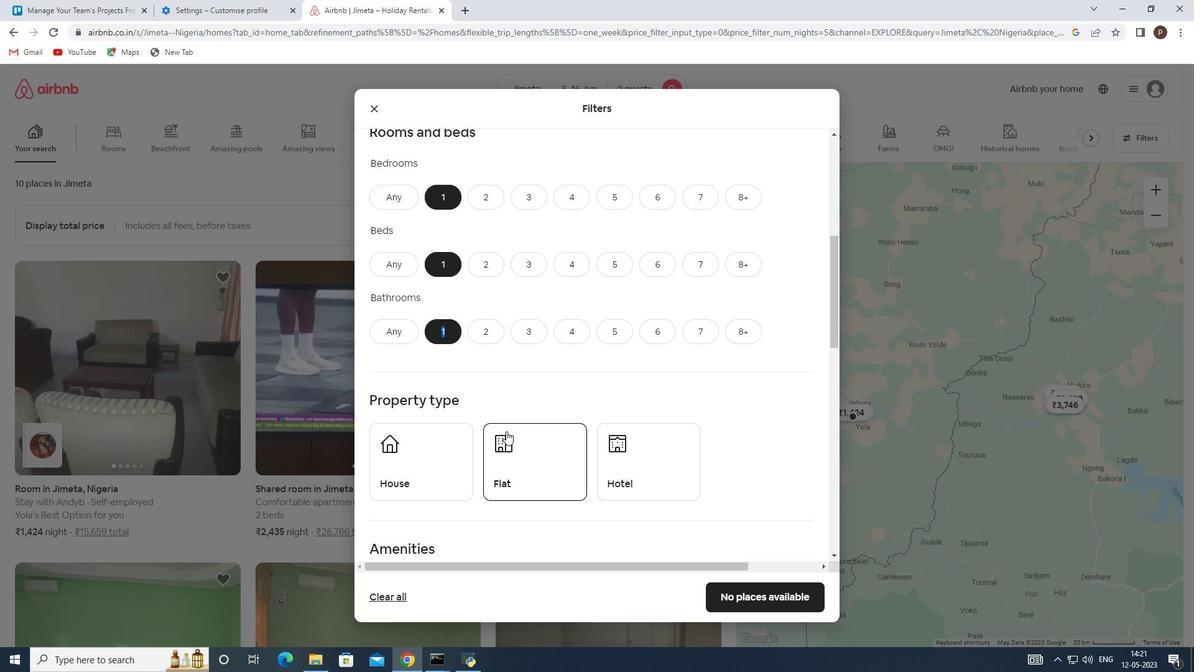 
Action: Mouse moved to (507, 431)
Screenshot: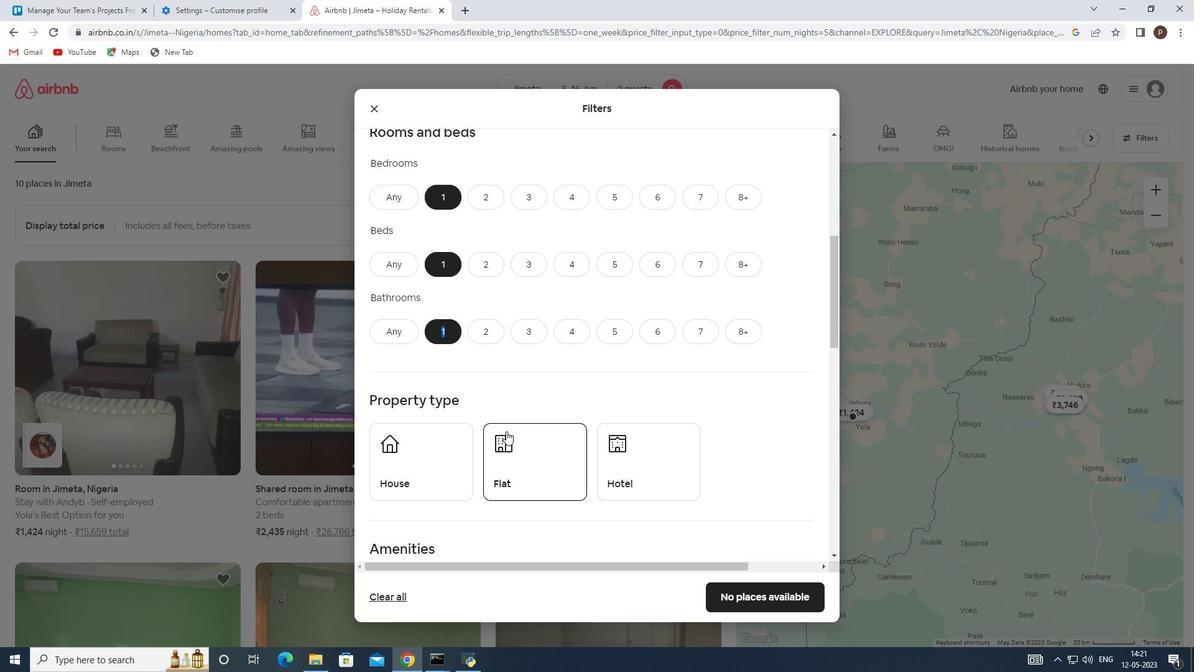 
Action: Mouse scrolled (507, 430) with delta (0, 0)
Screenshot: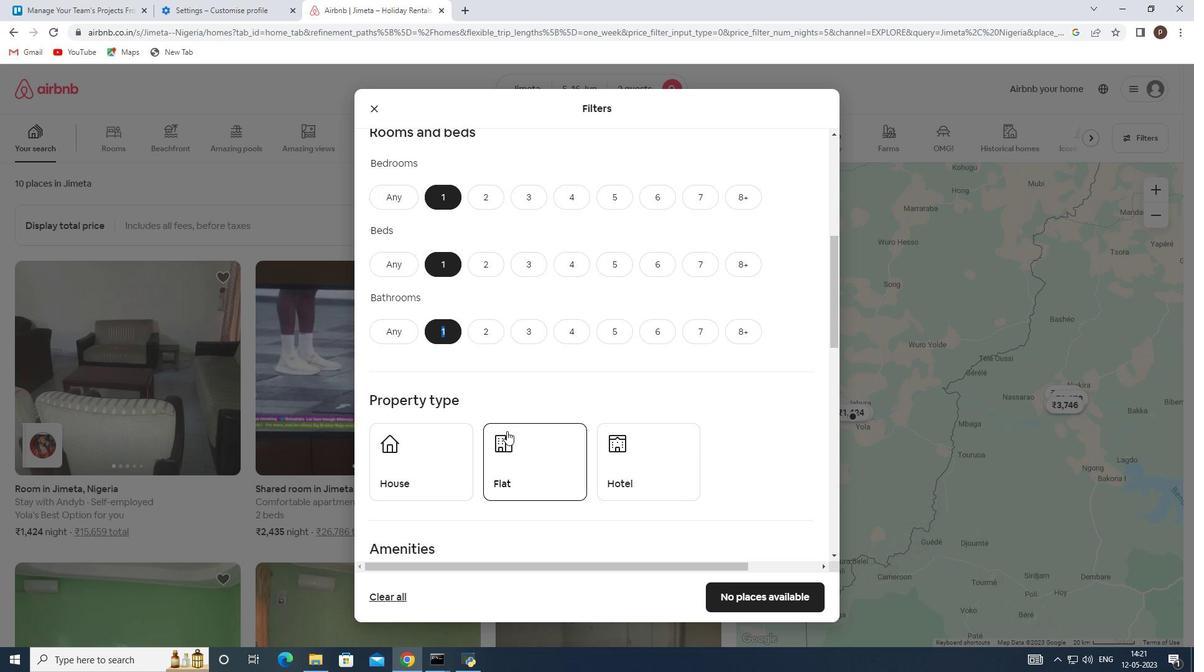 
Action: Mouse moved to (414, 348)
Screenshot: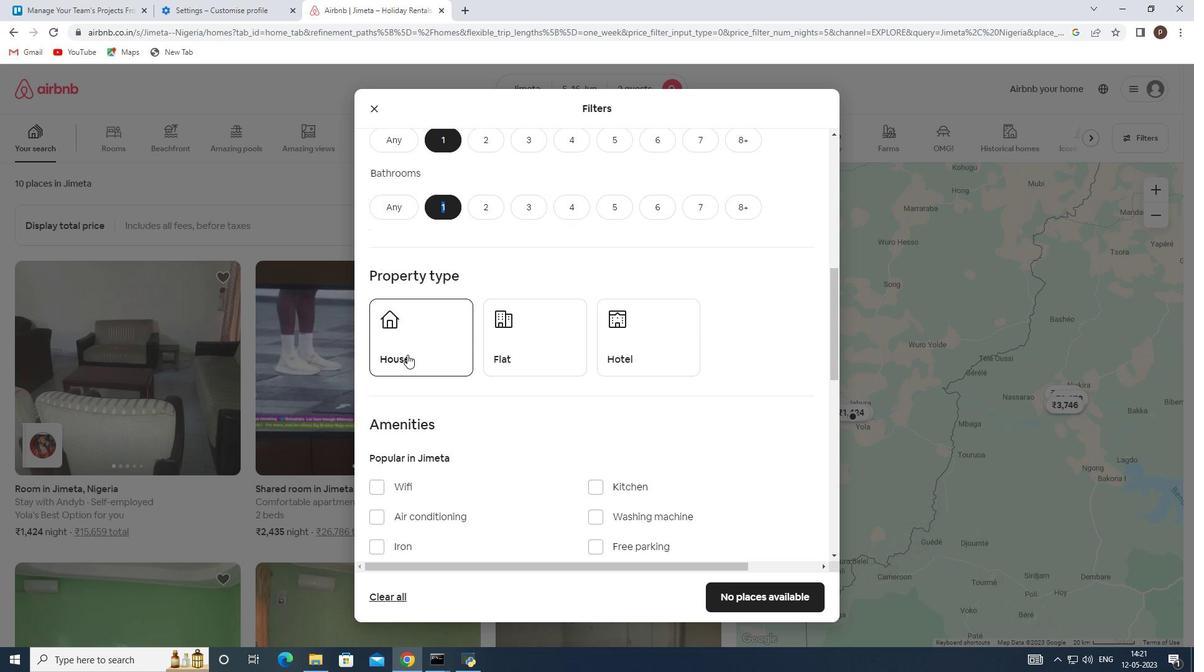 
Action: Mouse pressed left at (414, 348)
Screenshot: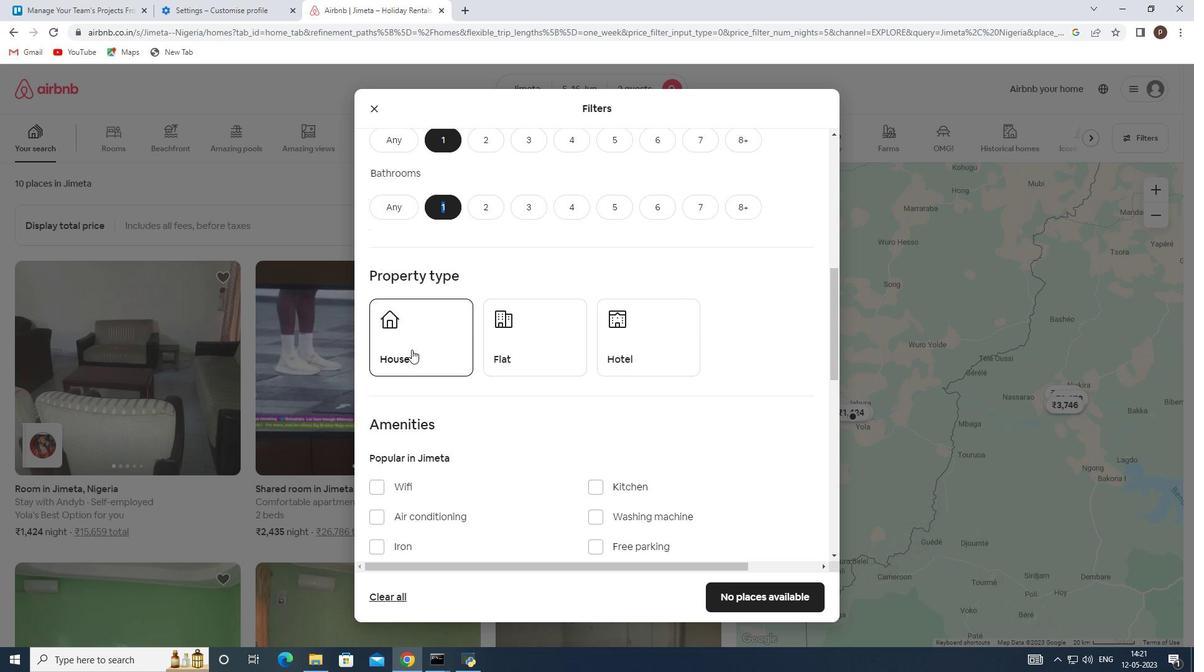 
Action: Mouse moved to (560, 358)
Screenshot: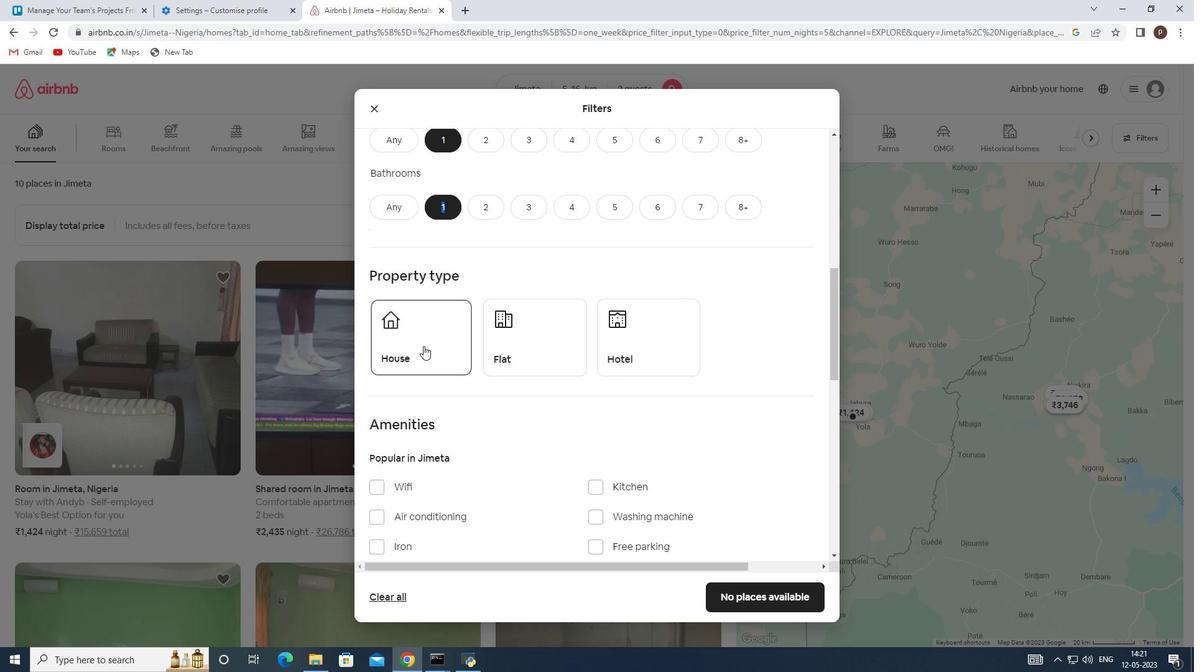 
Action: Mouse pressed left at (560, 358)
Screenshot: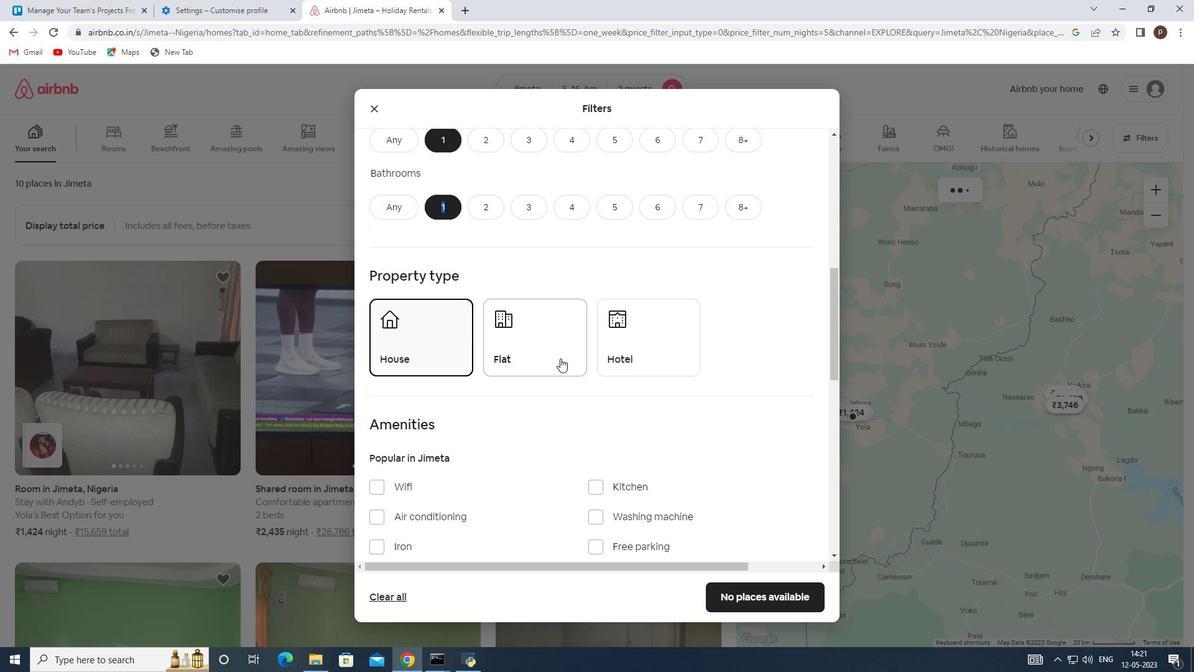 
Action: Mouse moved to (661, 350)
Screenshot: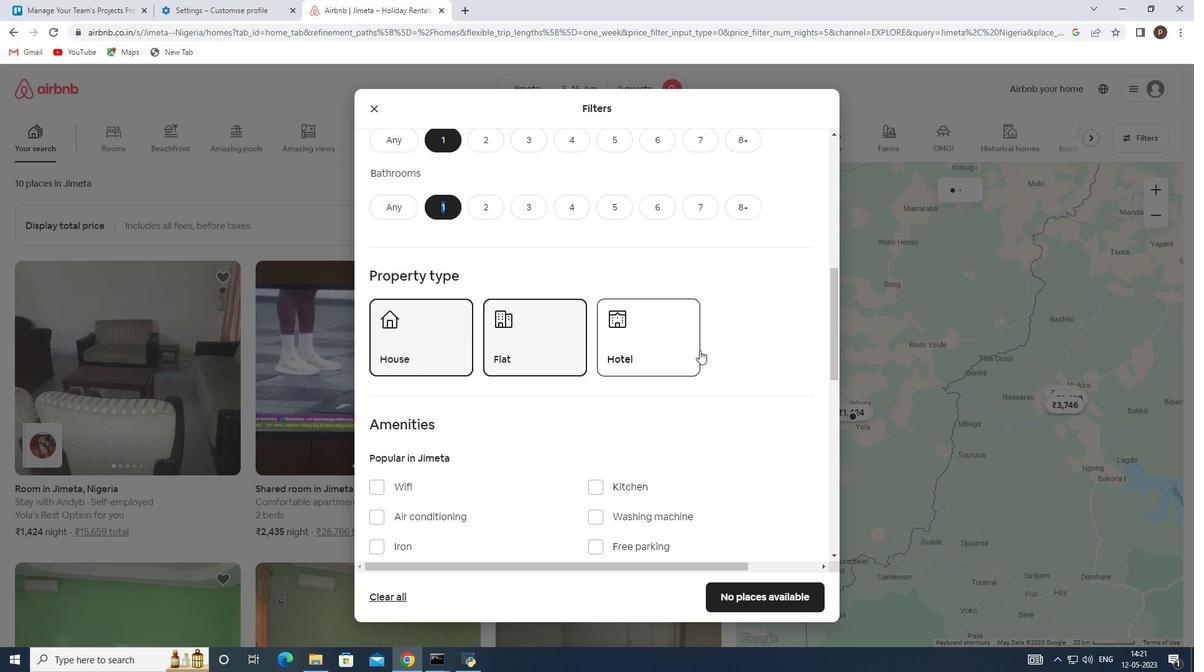 
Action: Mouse pressed left at (661, 350)
Screenshot: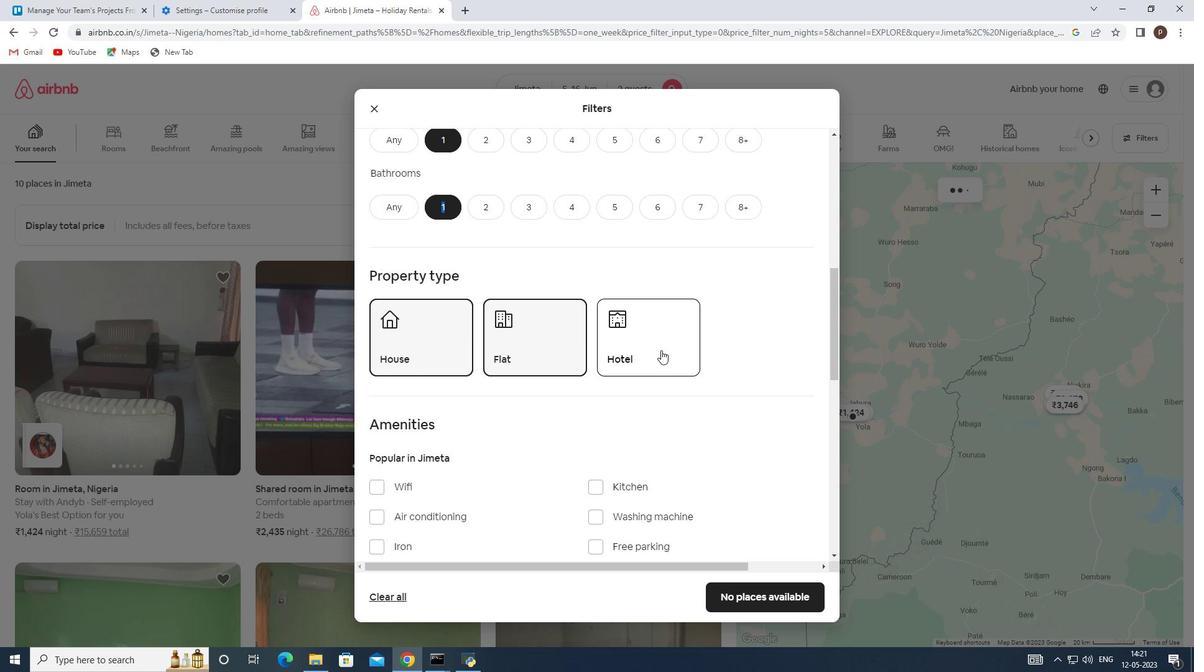 
Action: Mouse moved to (546, 401)
Screenshot: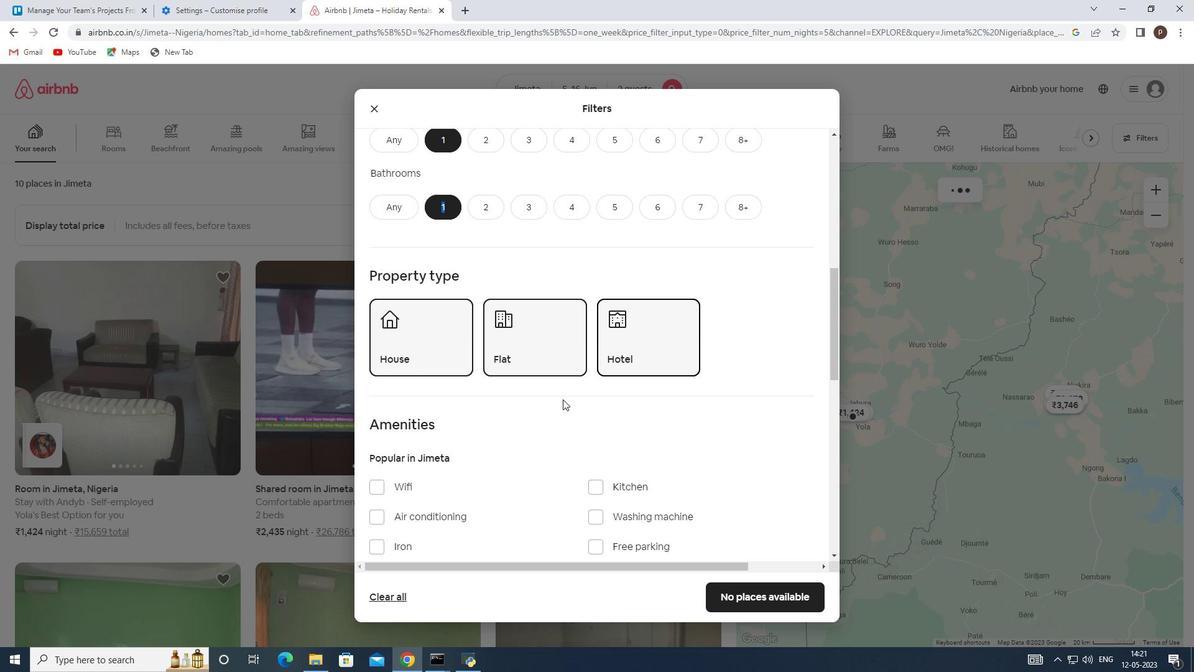 
Action: Mouse scrolled (546, 400) with delta (0, 0)
Screenshot: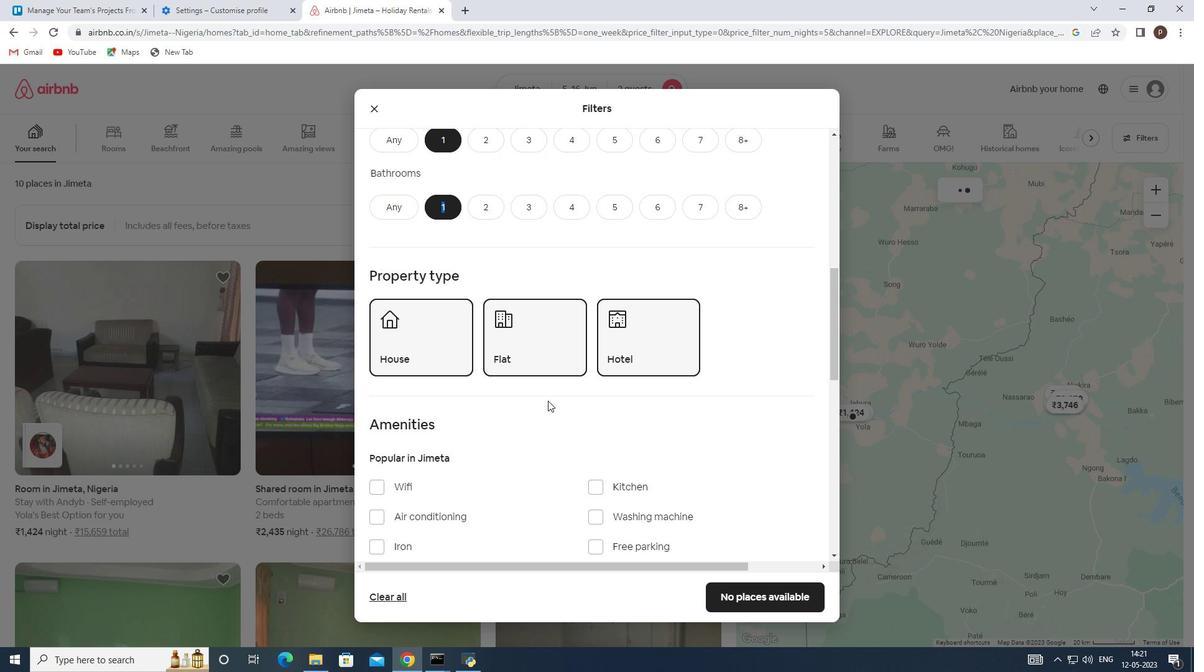 
Action: Mouse moved to (374, 421)
Screenshot: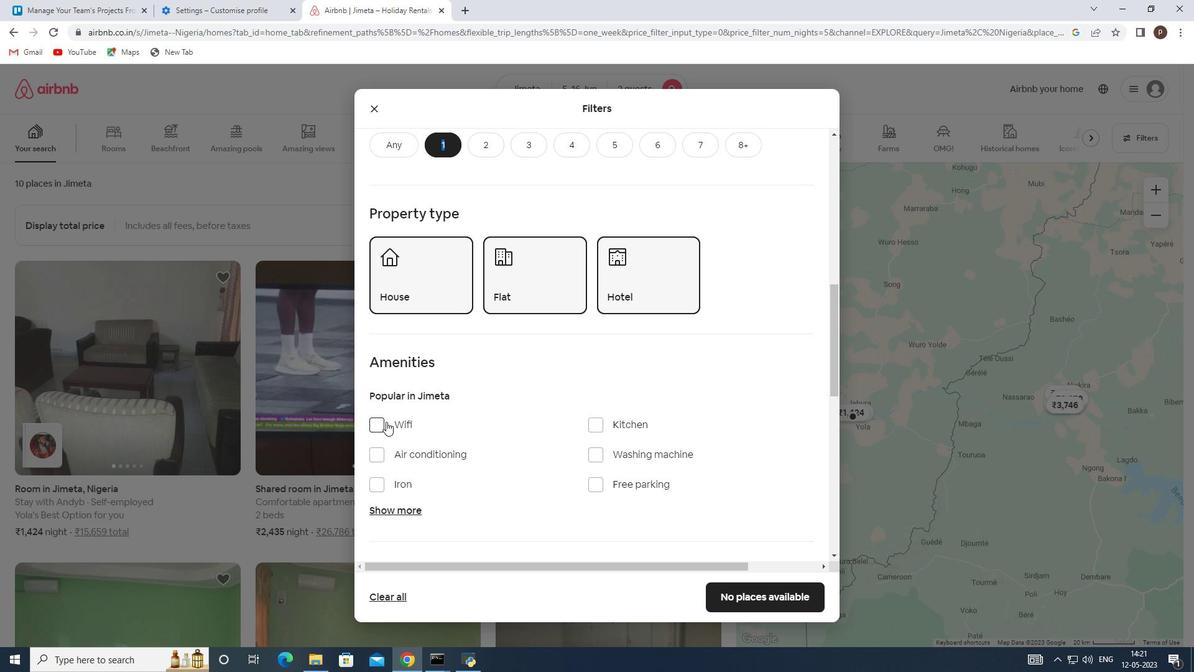 
Action: Mouse pressed left at (374, 421)
Screenshot: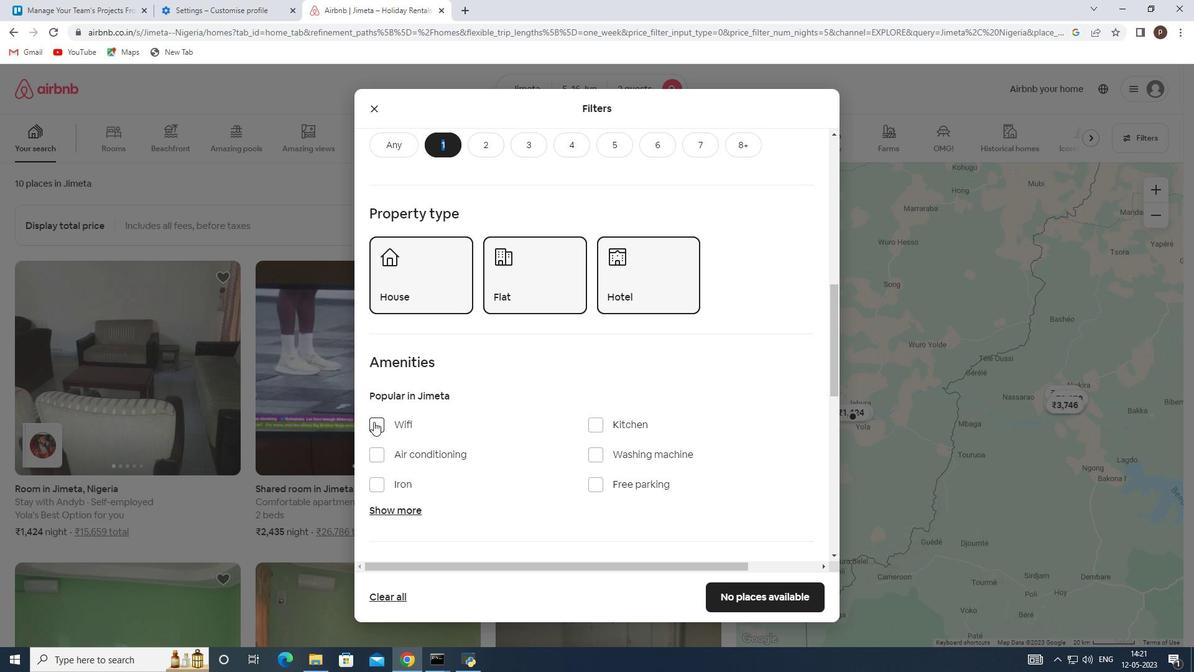 
Action: Mouse moved to (520, 420)
Screenshot: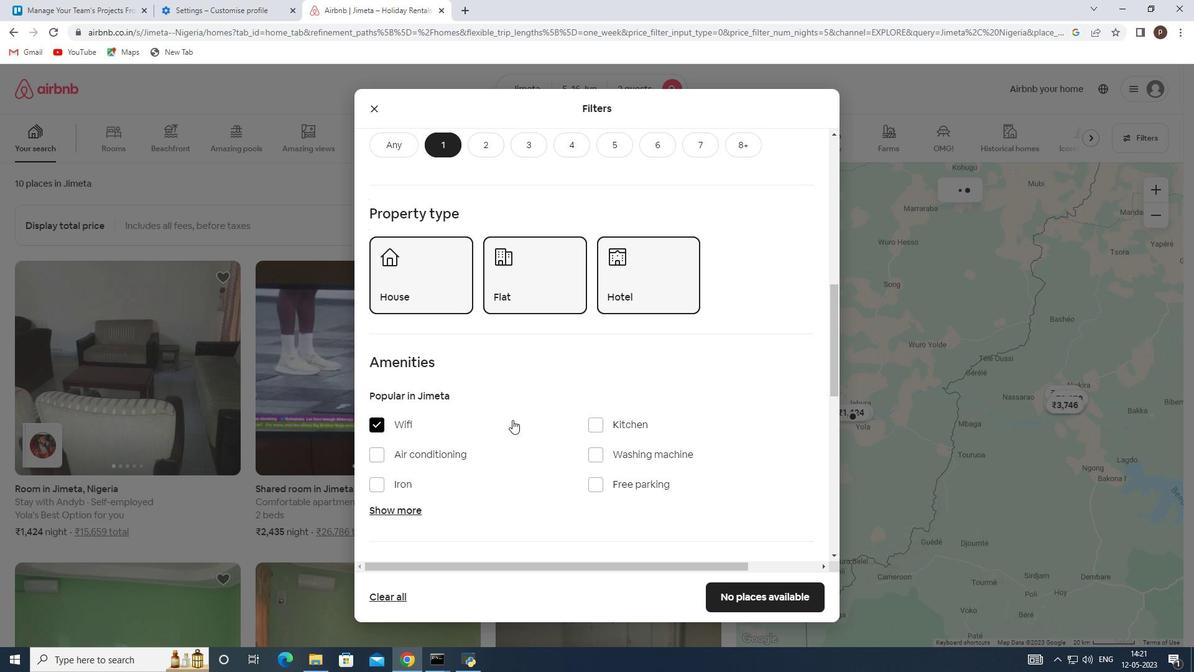 
Action: Mouse scrolled (520, 419) with delta (0, 0)
Screenshot: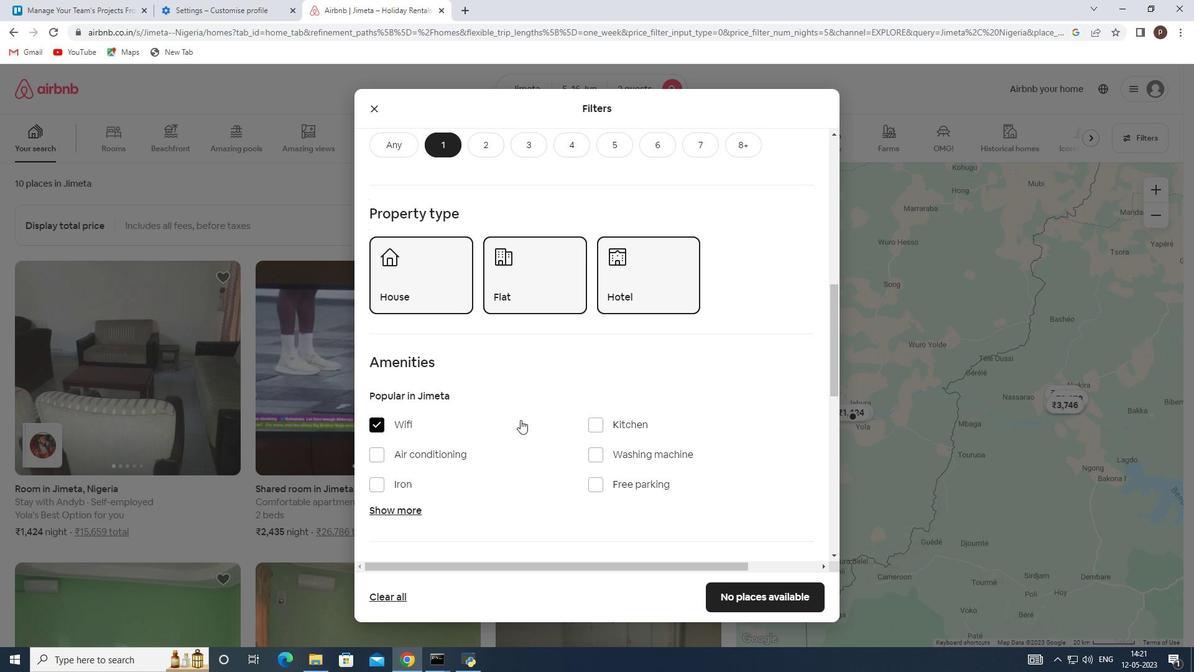 
Action: Mouse scrolled (520, 419) with delta (0, 0)
Screenshot: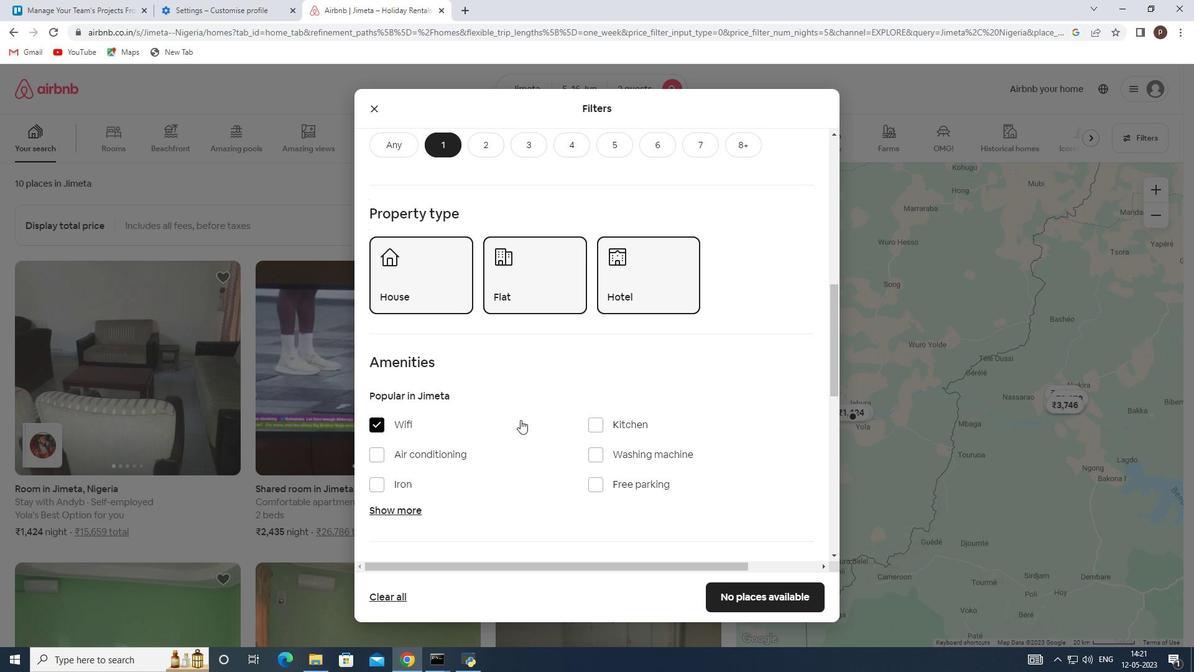 
Action: Mouse scrolled (520, 419) with delta (0, 0)
Screenshot: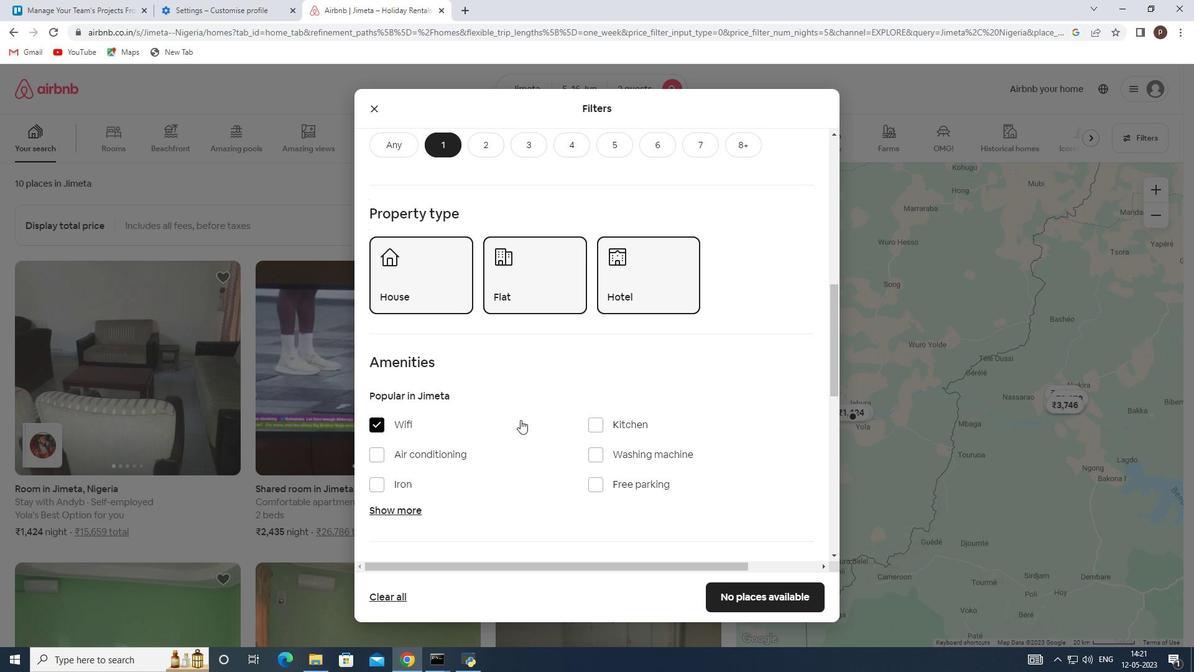 
Action: Mouse moved to (522, 421)
Screenshot: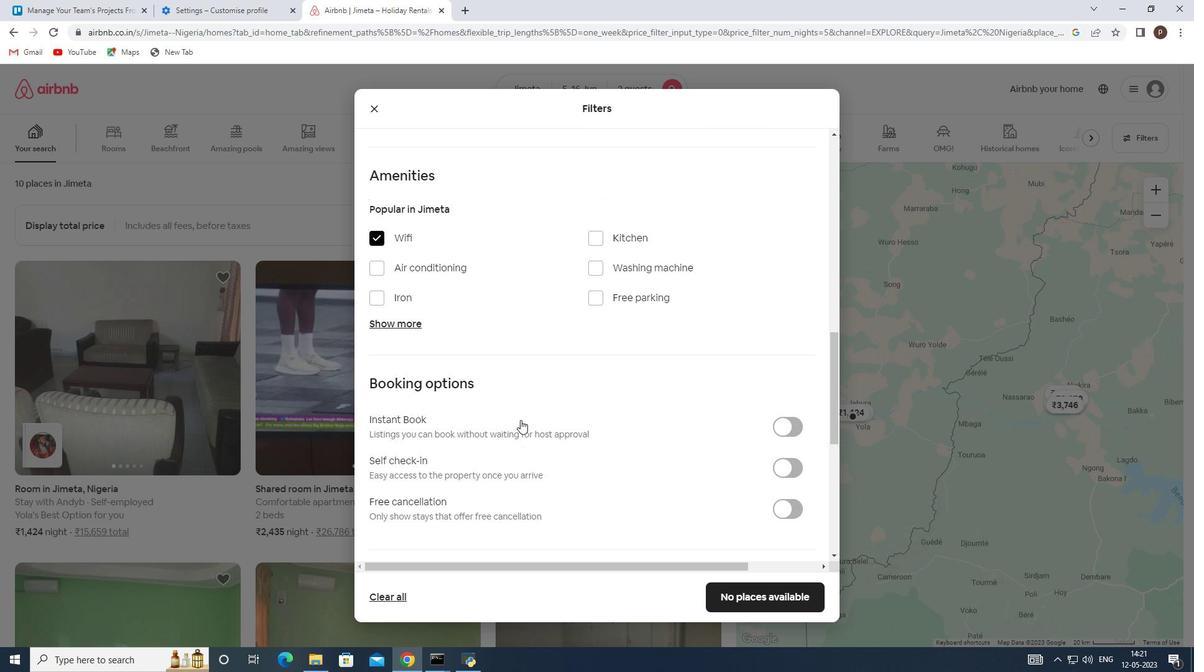 
Action: Mouse scrolled (522, 421) with delta (0, 0)
Screenshot: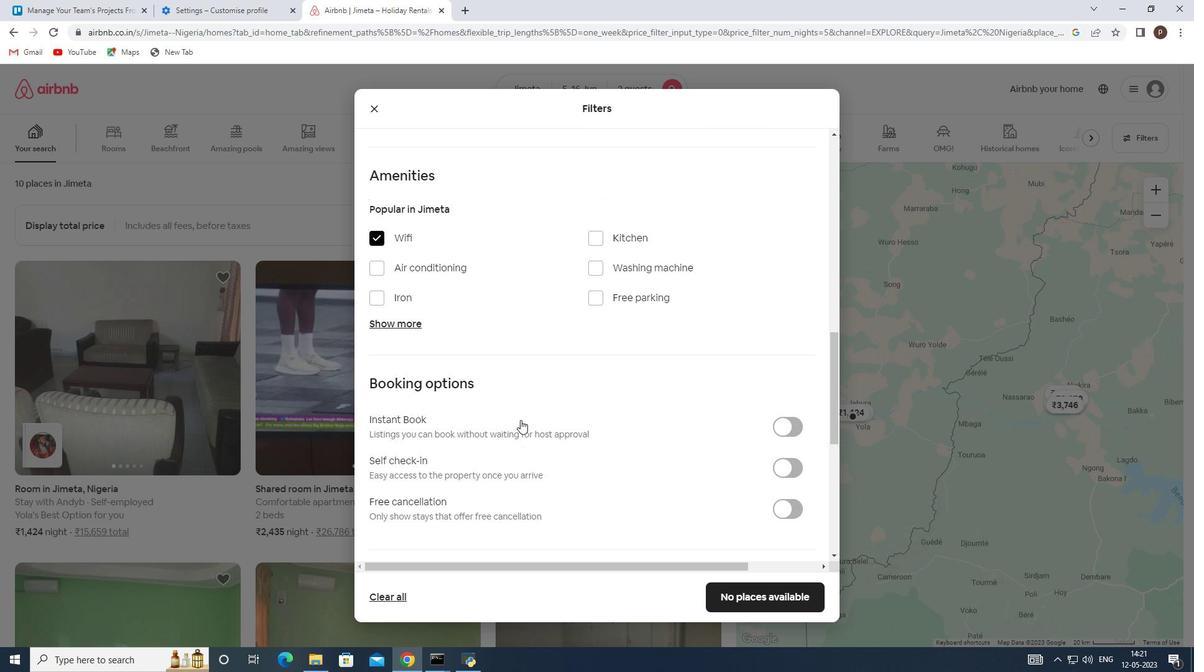 
Action: Mouse moved to (523, 421)
Screenshot: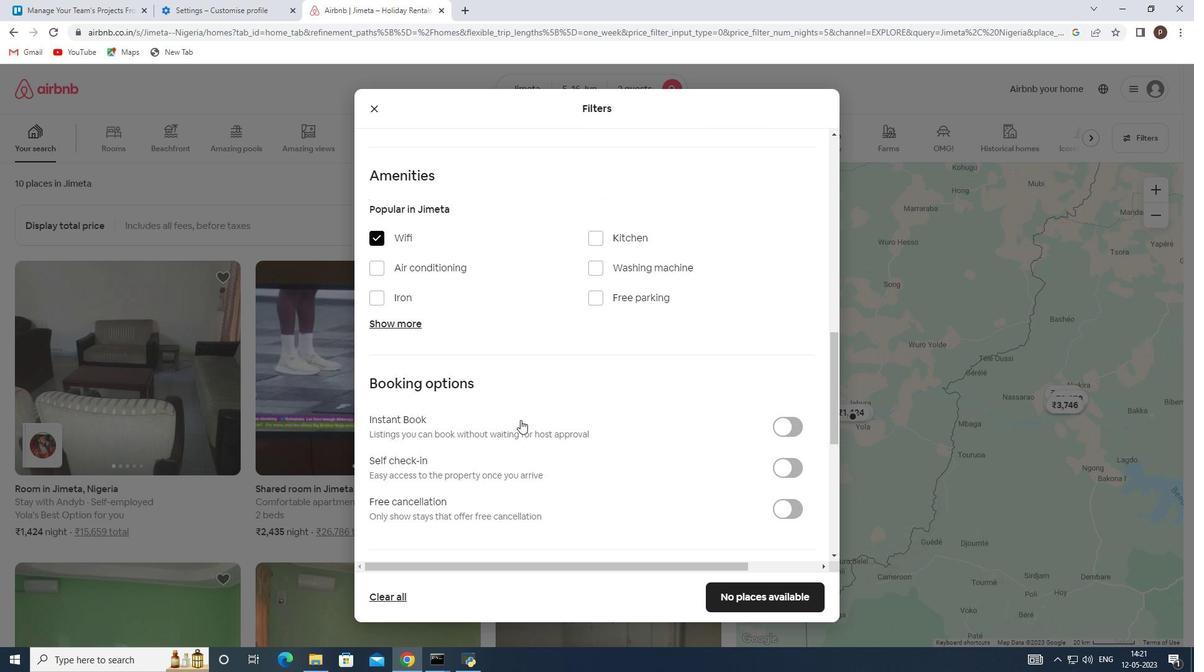 
Action: Mouse scrolled (523, 421) with delta (0, 0)
Screenshot: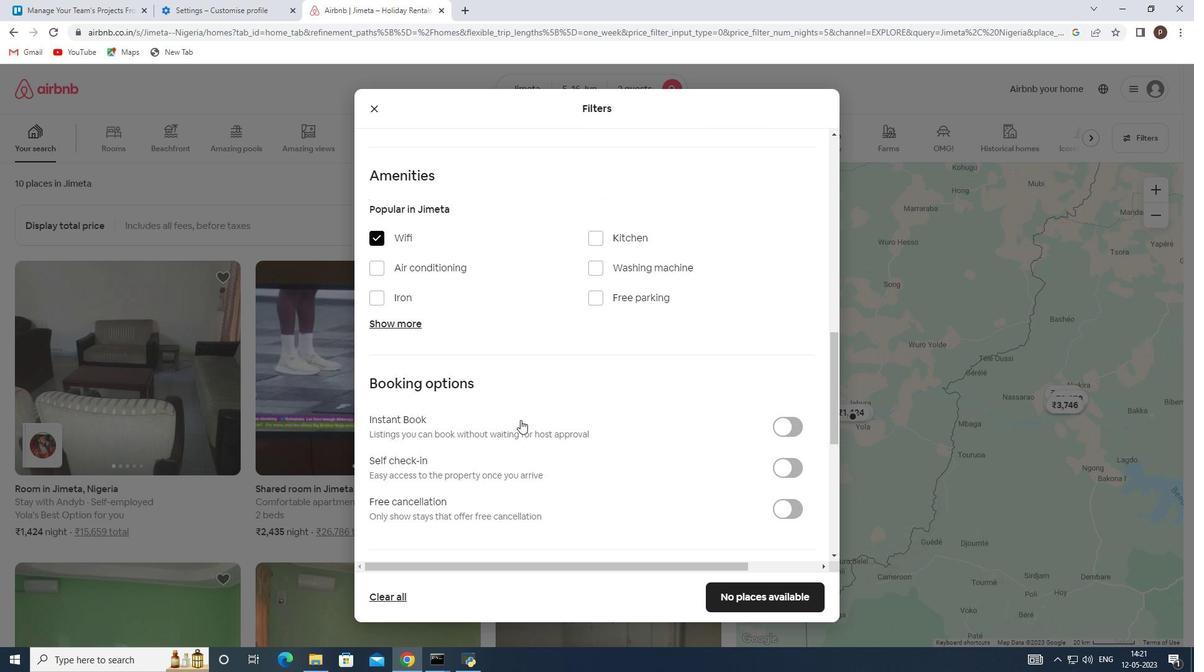 
Action: Mouse moved to (525, 421)
Screenshot: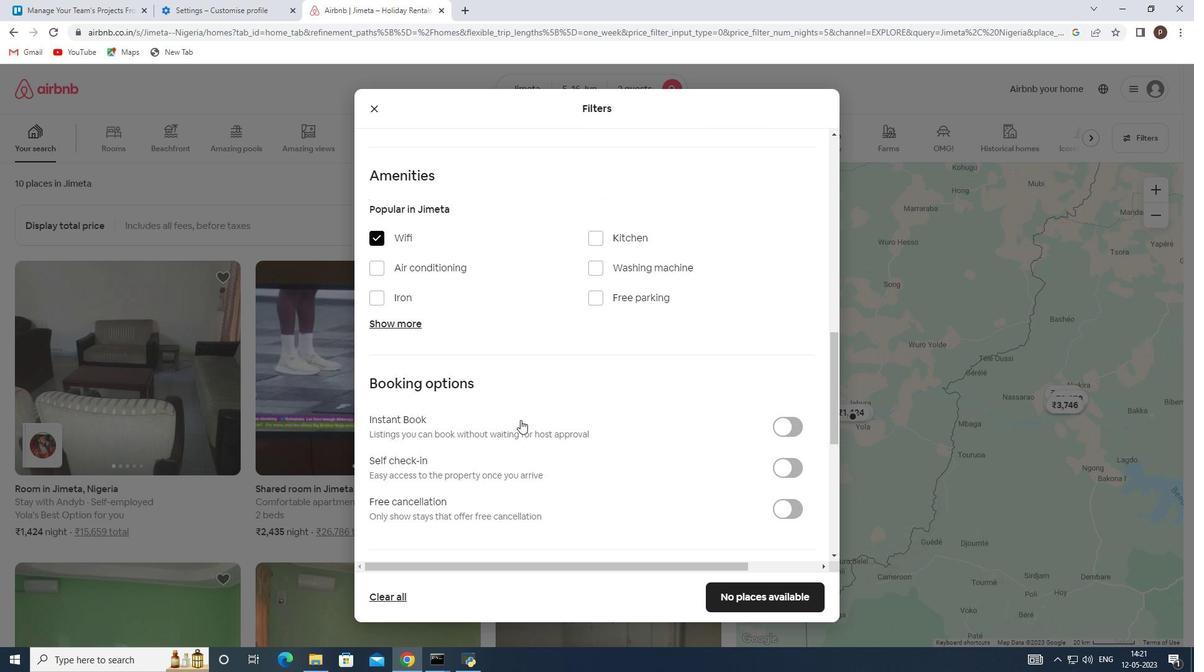 
Action: Mouse scrolled (525, 421) with delta (0, 0)
Screenshot: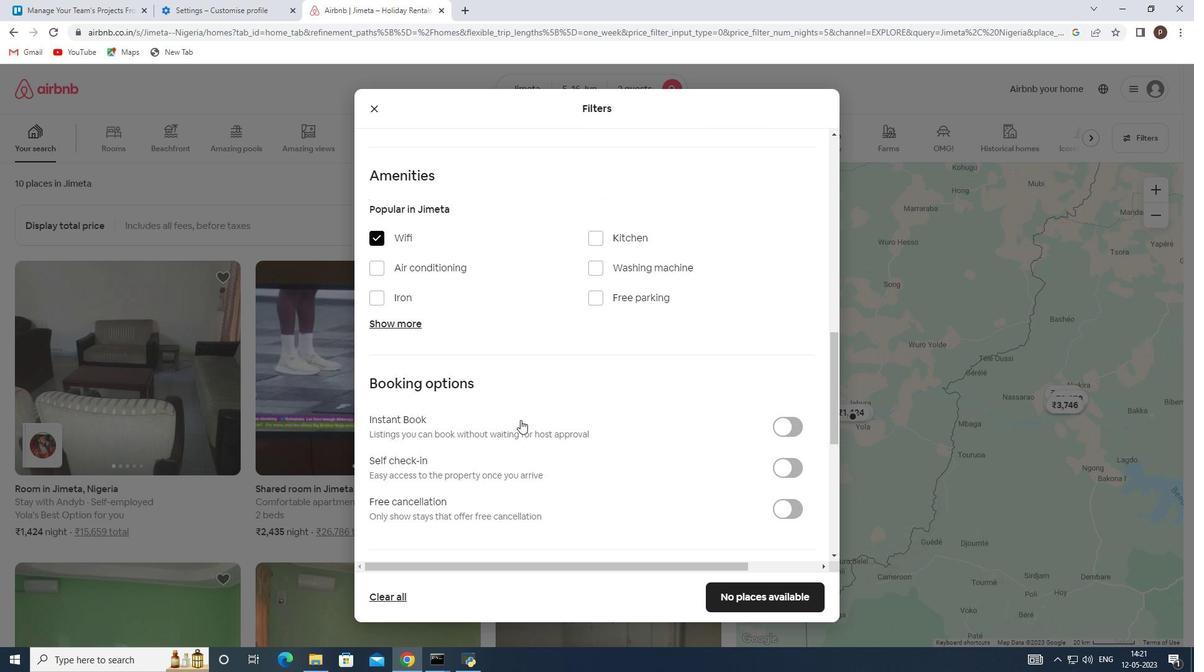 
Action: Mouse moved to (526, 421)
Screenshot: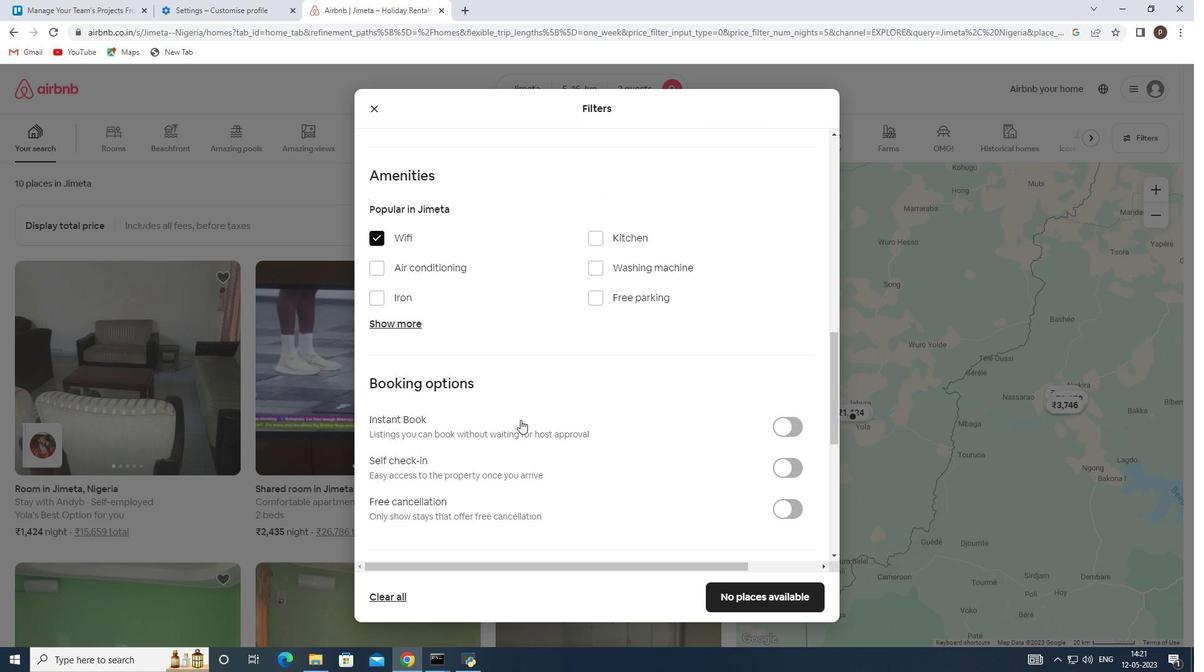 
Action: Mouse scrolled (526, 421) with delta (0, 0)
Screenshot: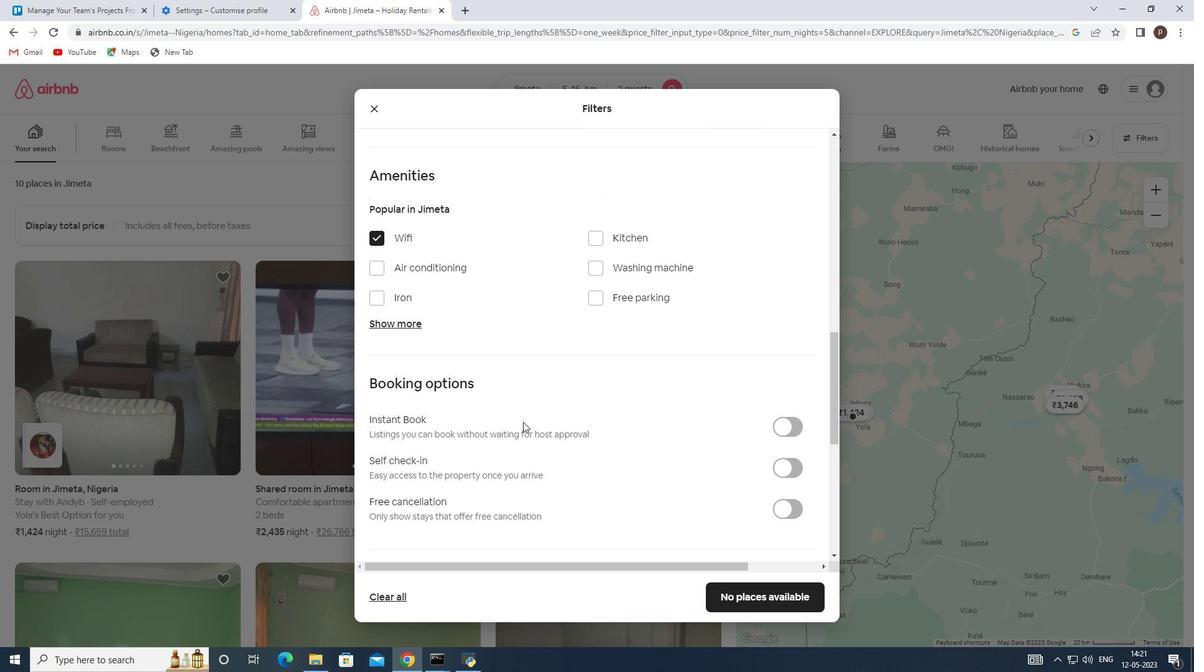 
Action: Mouse moved to (783, 219)
Screenshot: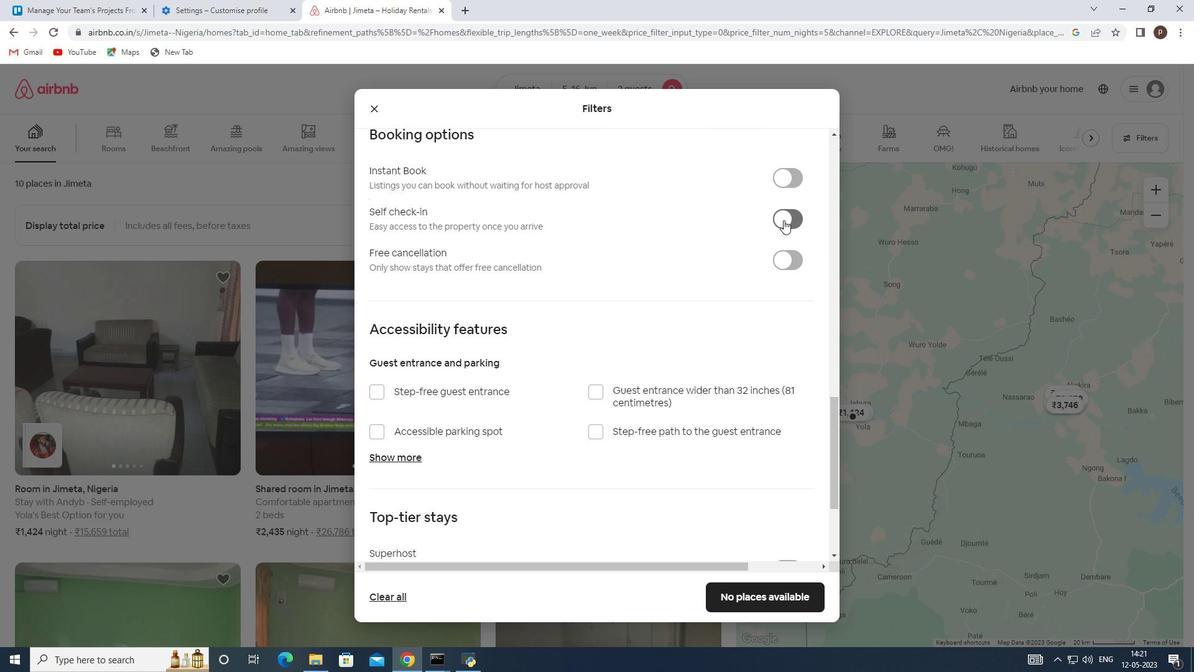 
Action: Mouse pressed left at (783, 219)
Screenshot: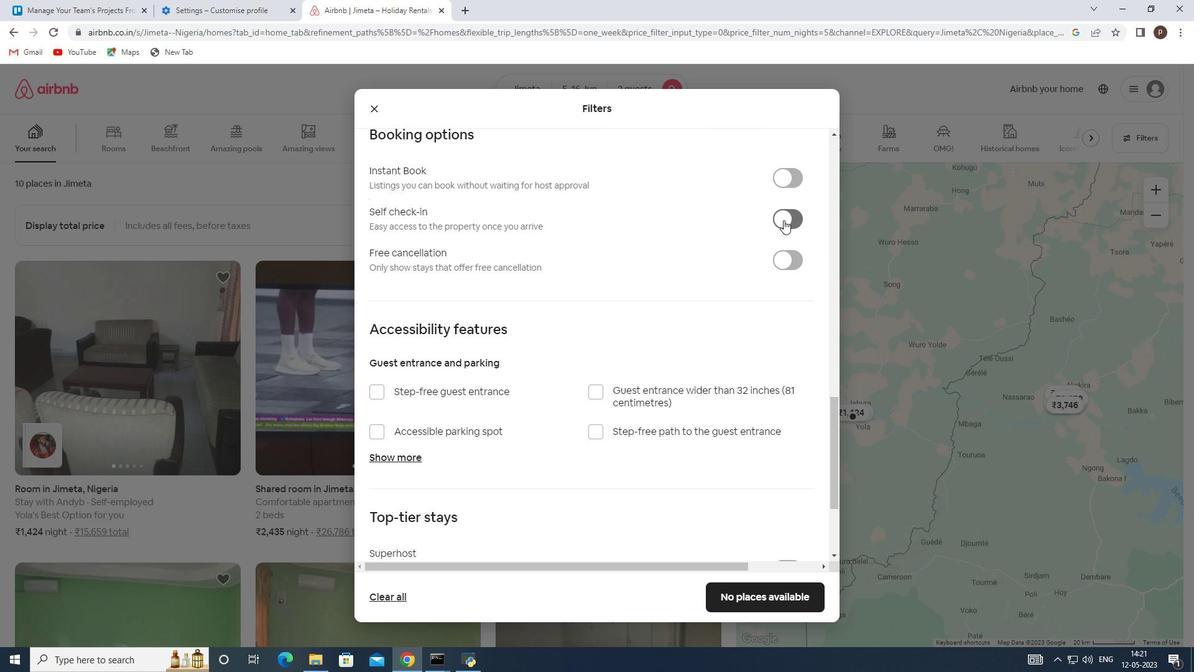 
Action: Mouse moved to (584, 336)
Screenshot: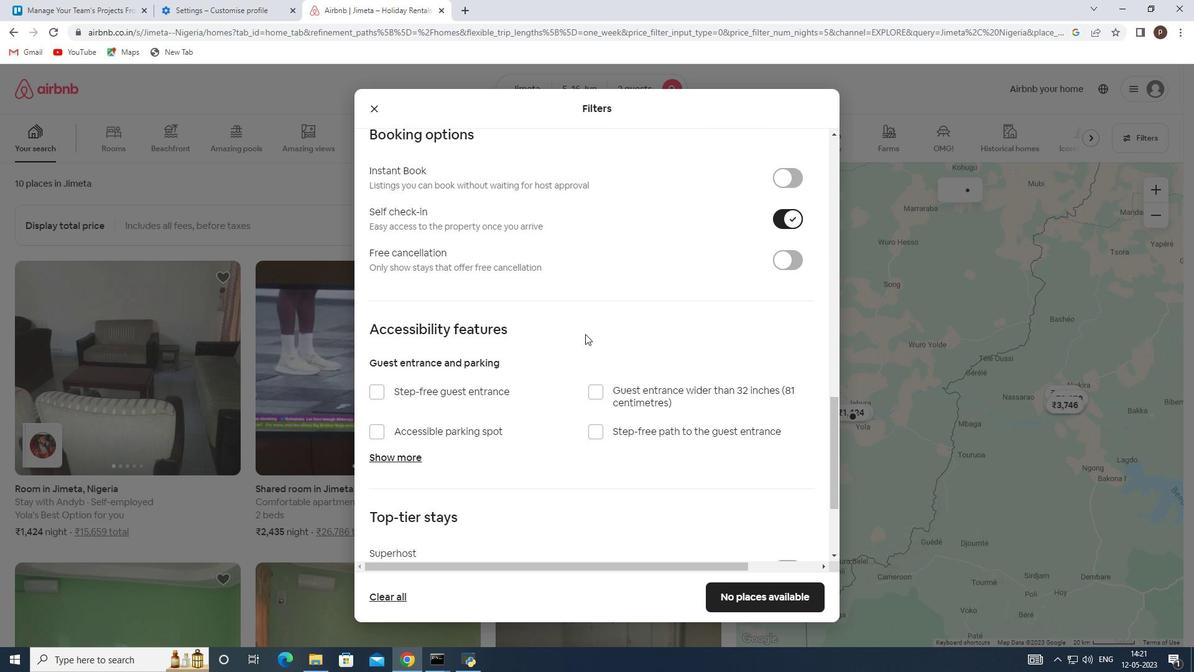 
Action: Mouse scrolled (584, 335) with delta (0, 0)
Screenshot: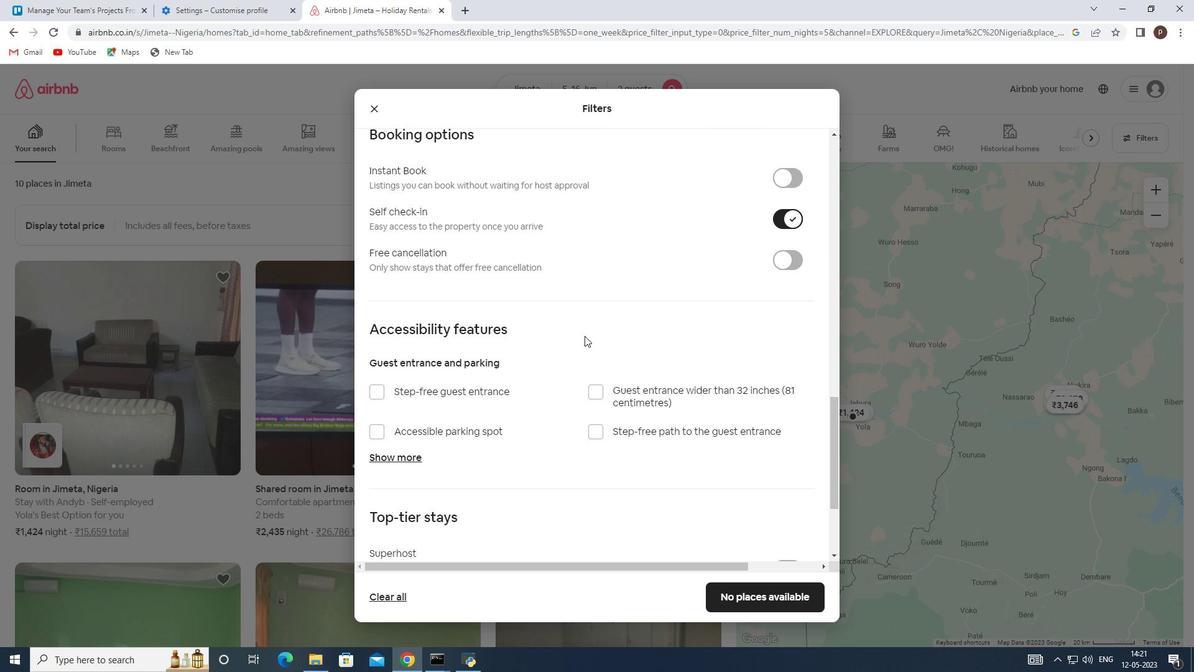 
Action: Mouse scrolled (584, 335) with delta (0, 0)
Screenshot: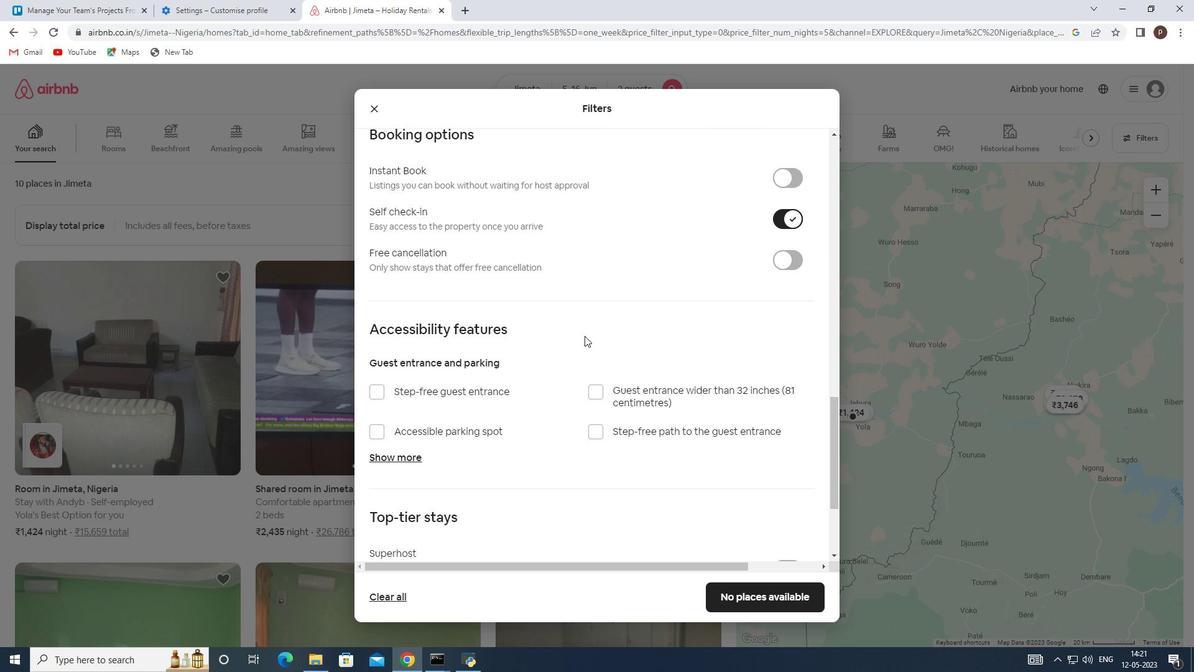 
Action: Mouse scrolled (584, 335) with delta (0, 0)
Screenshot: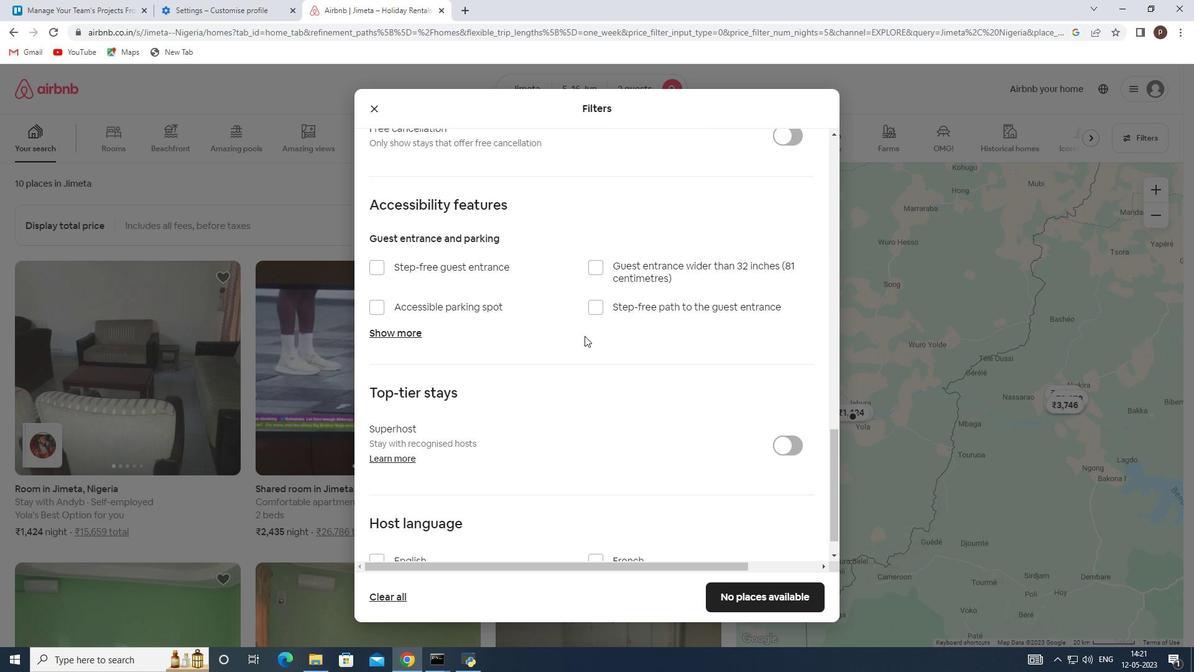 
Action: Mouse scrolled (584, 335) with delta (0, 0)
Screenshot: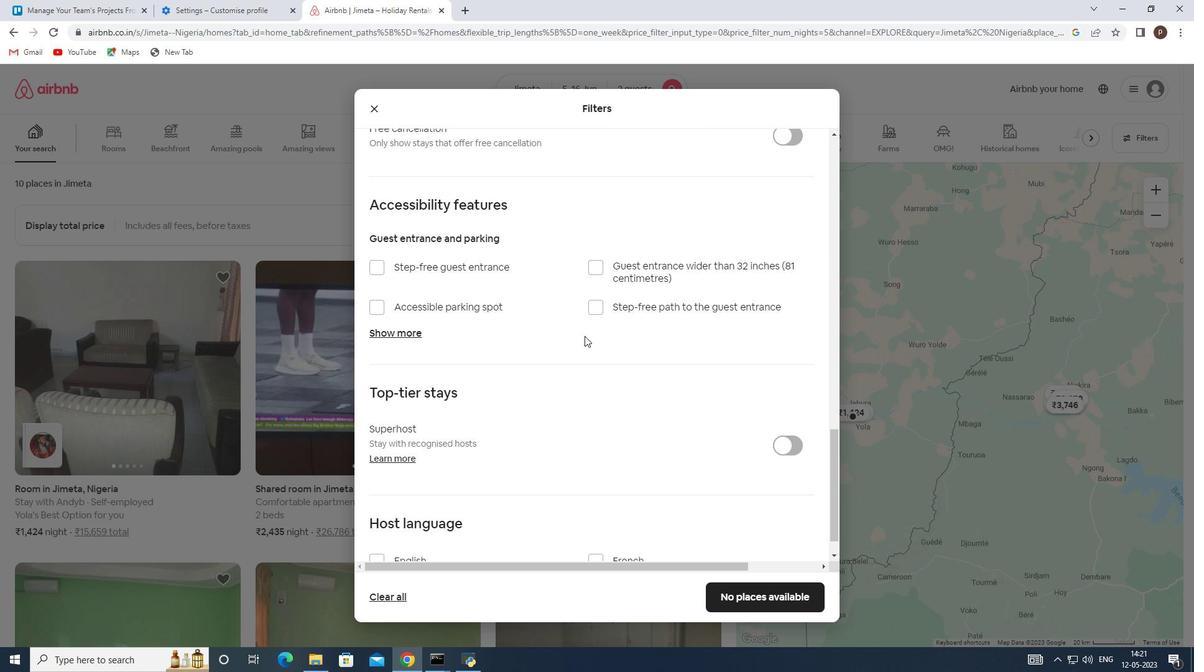 
Action: Mouse scrolled (584, 335) with delta (0, 0)
Screenshot: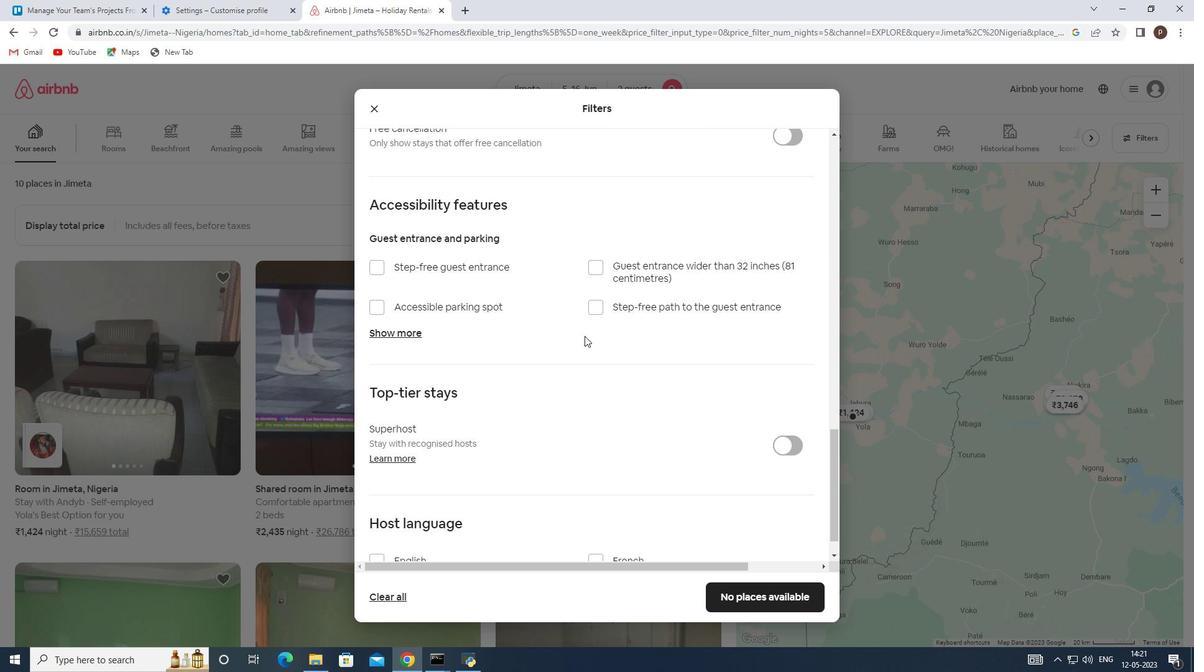 
Action: Mouse scrolled (584, 335) with delta (0, 0)
Screenshot: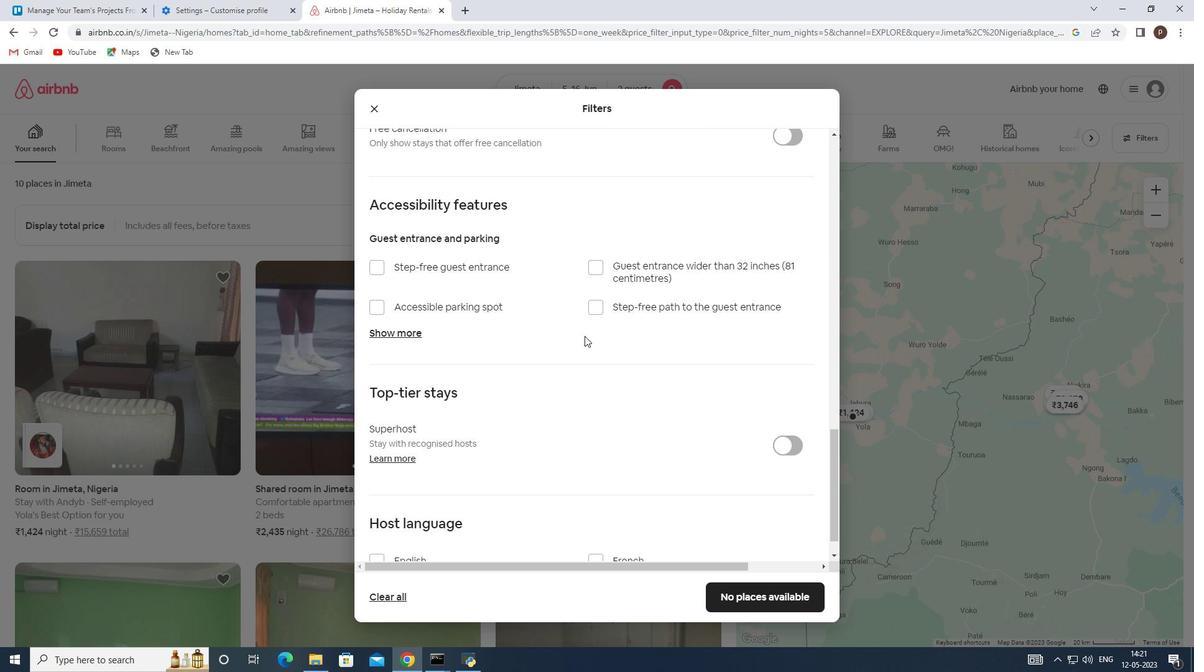 
Action: Mouse moved to (380, 528)
Screenshot: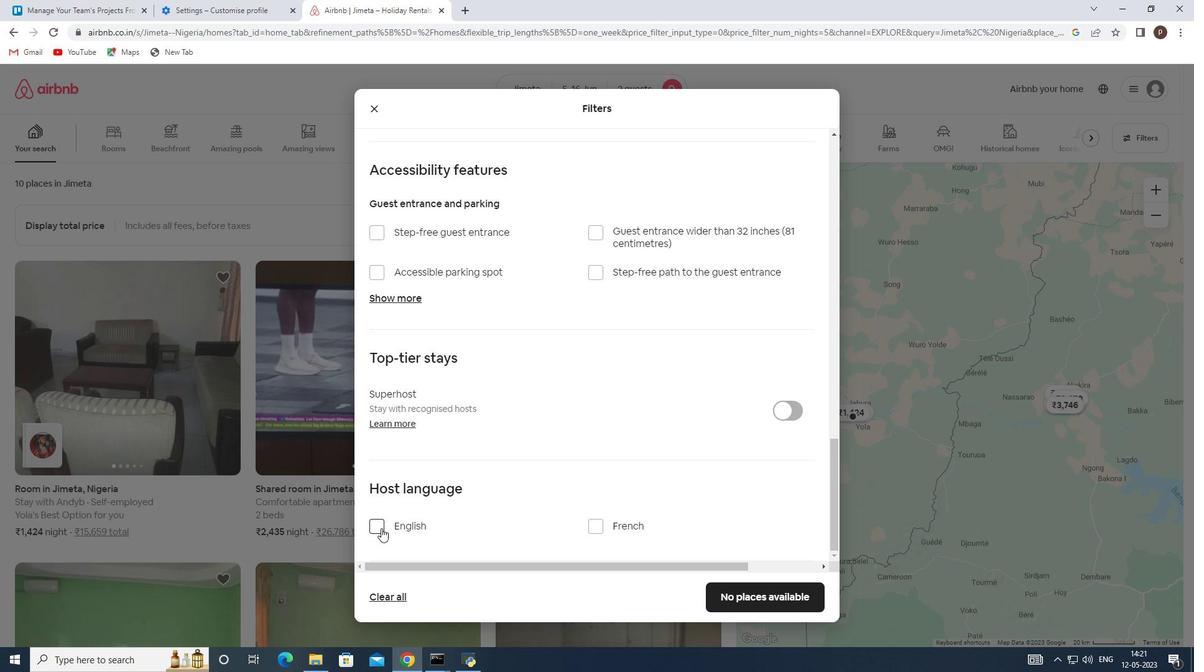 
Action: Mouse pressed left at (380, 528)
Screenshot: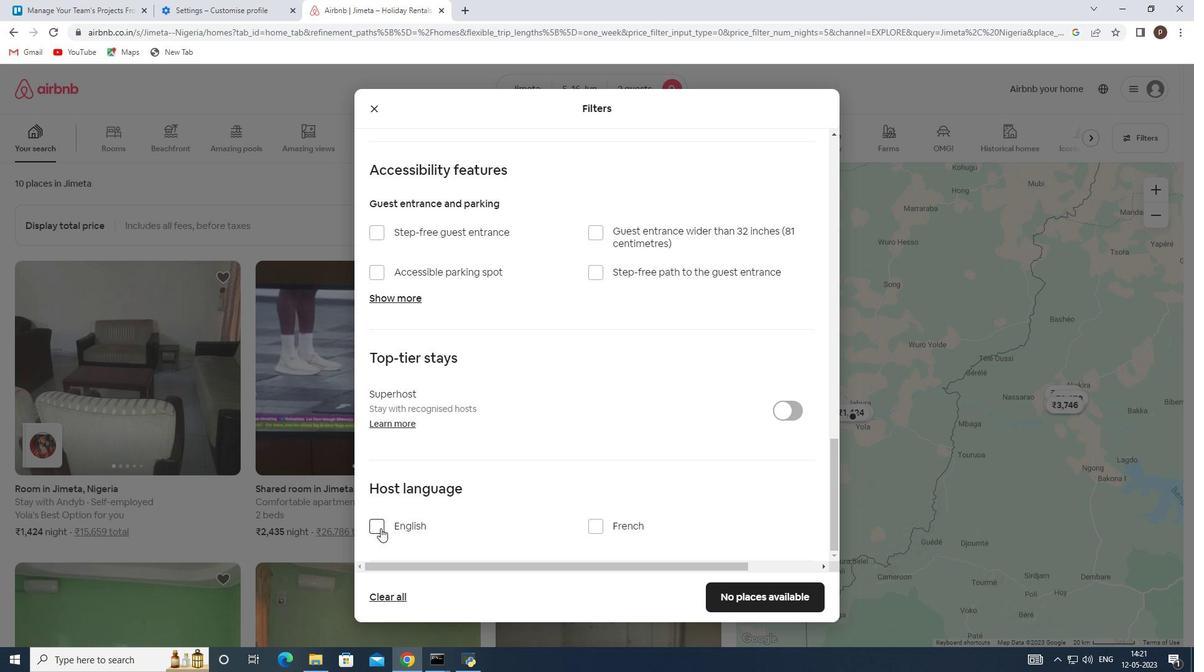 
Action: Mouse moved to (788, 592)
Screenshot: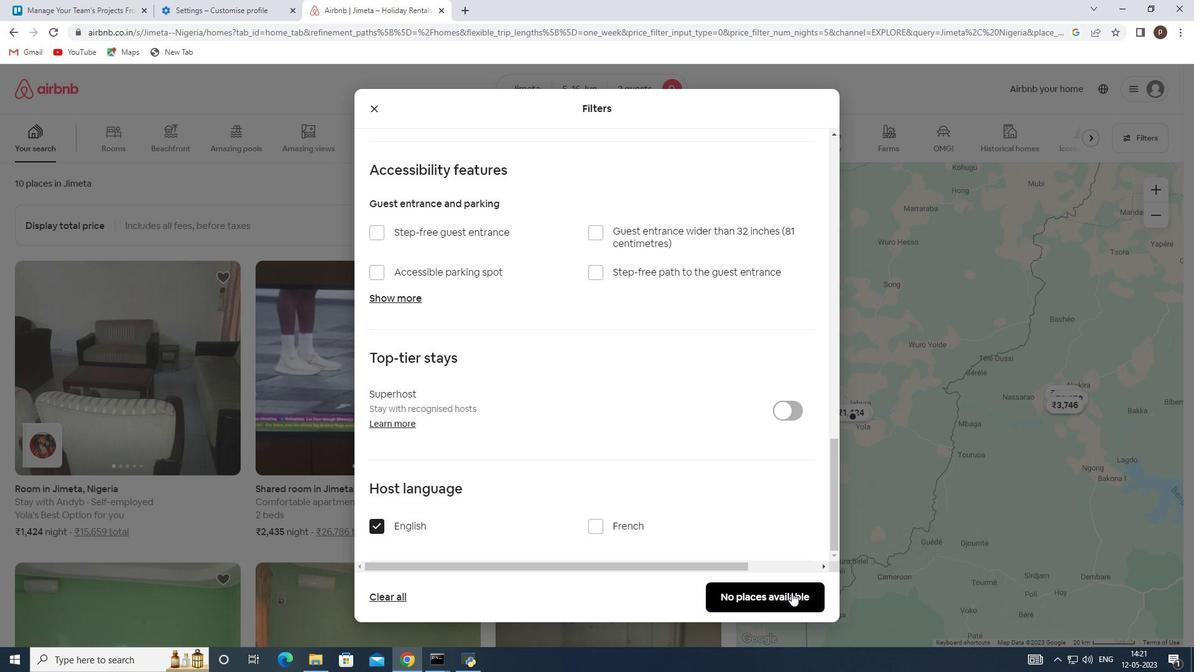 
Action: Mouse pressed left at (788, 592)
Screenshot: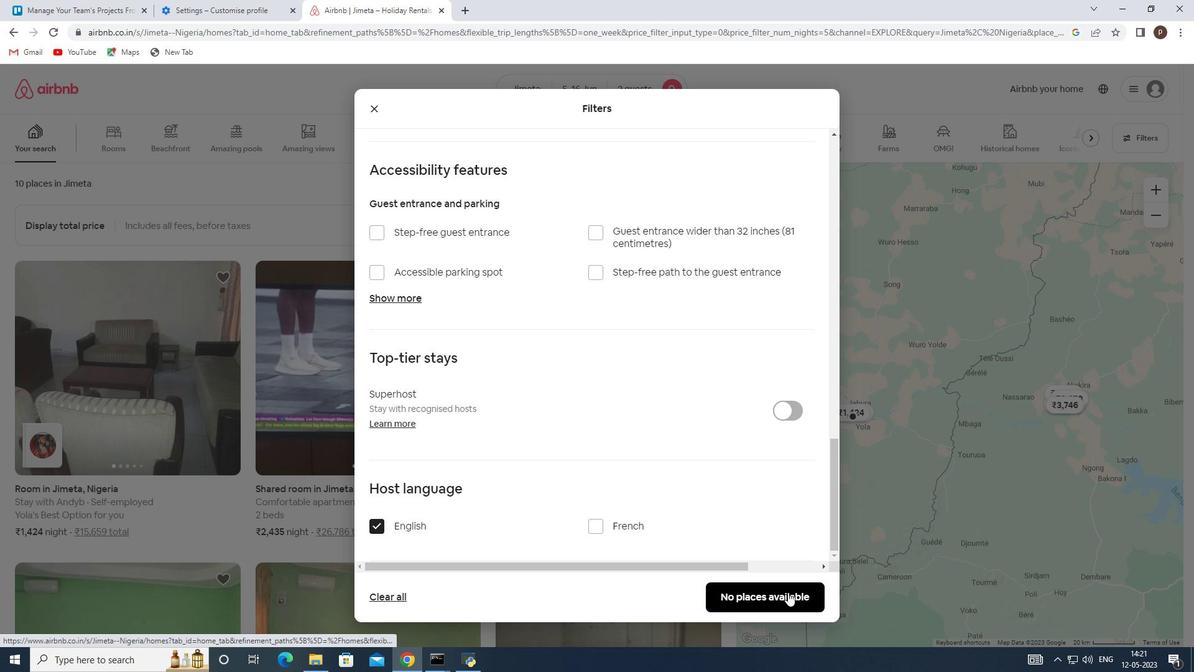 
